 Task: Add an event with the title Monthly Progress Review, date '2024/04/28', time 9:40 AM to 11:40 AMand add a description: The AGM will also serve as a forum for electing or re-electing board members, if applicable. The election process will be conducted in accordance with the organization's bylaws and regulations, allowing for a fair and democratic representation of shareholders' interests., put the event into Orange category . Add location for the event as: 789 Colosseum, Rome, Italy, logged in from the account softage.1@softage.netand send the event invitation to softage.7@softage.net and softage.8@softage.net. Set a reminder for the event 5 minutes before
Action: Mouse moved to (124, 108)
Screenshot: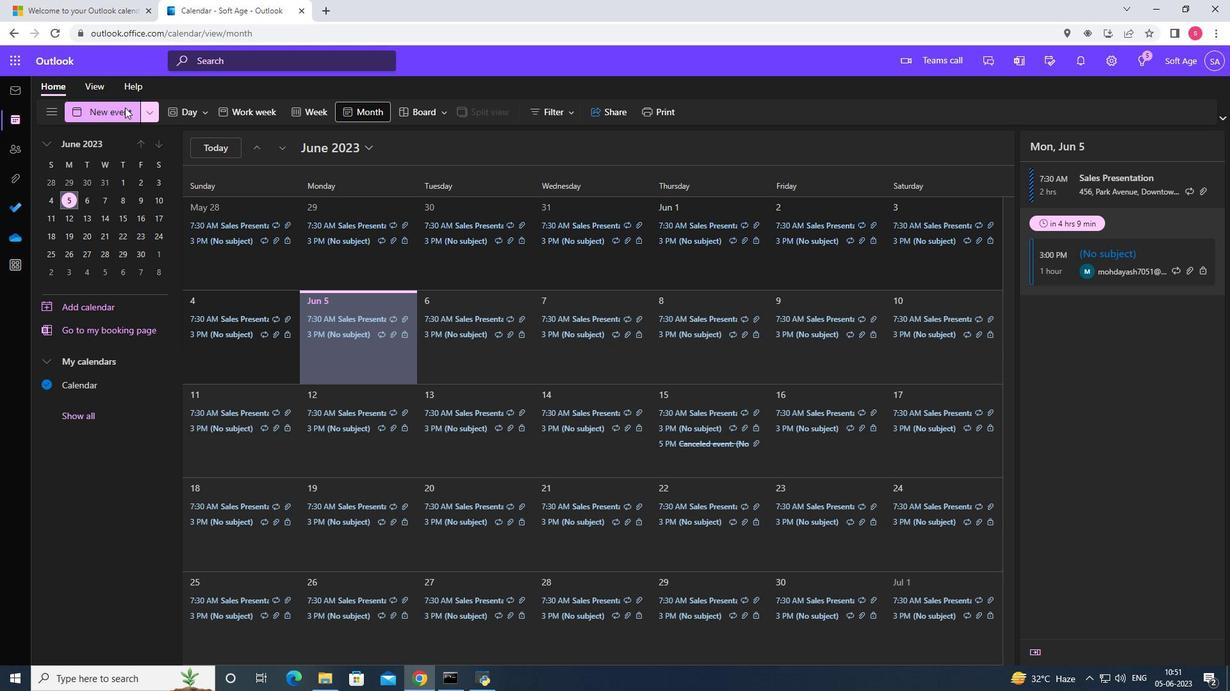 
Action: Mouse pressed left at (124, 108)
Screenshot: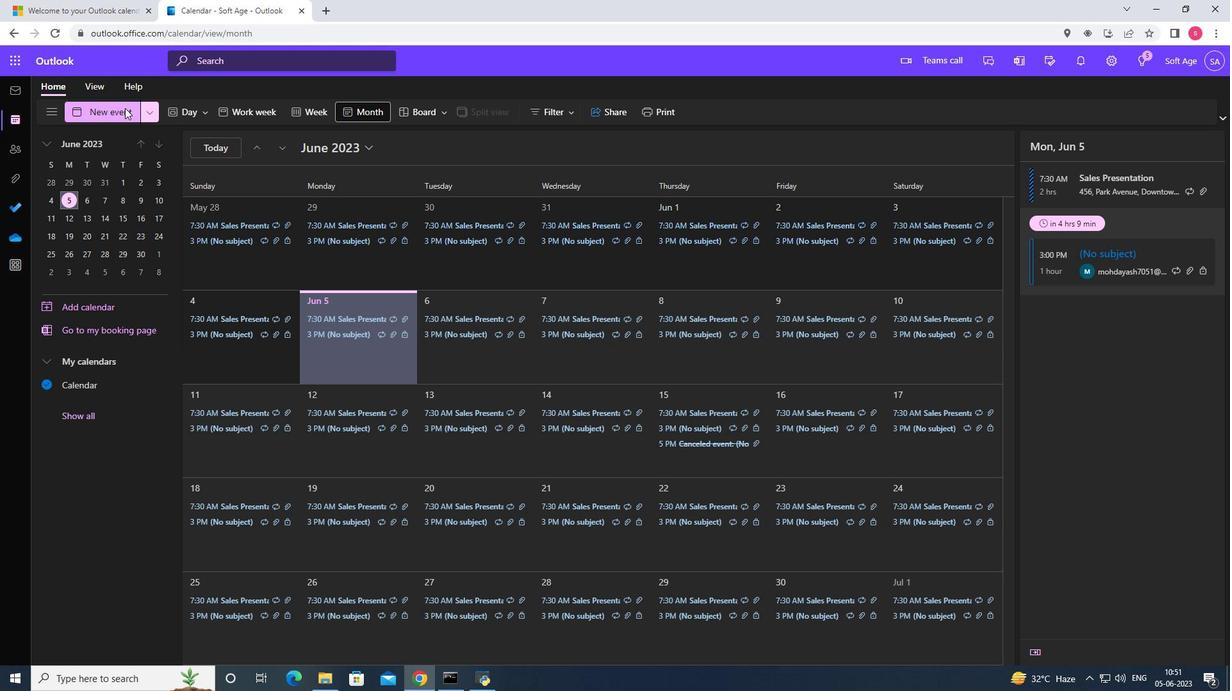 
Action: Mouse moved to (304, 185)
Screenshot: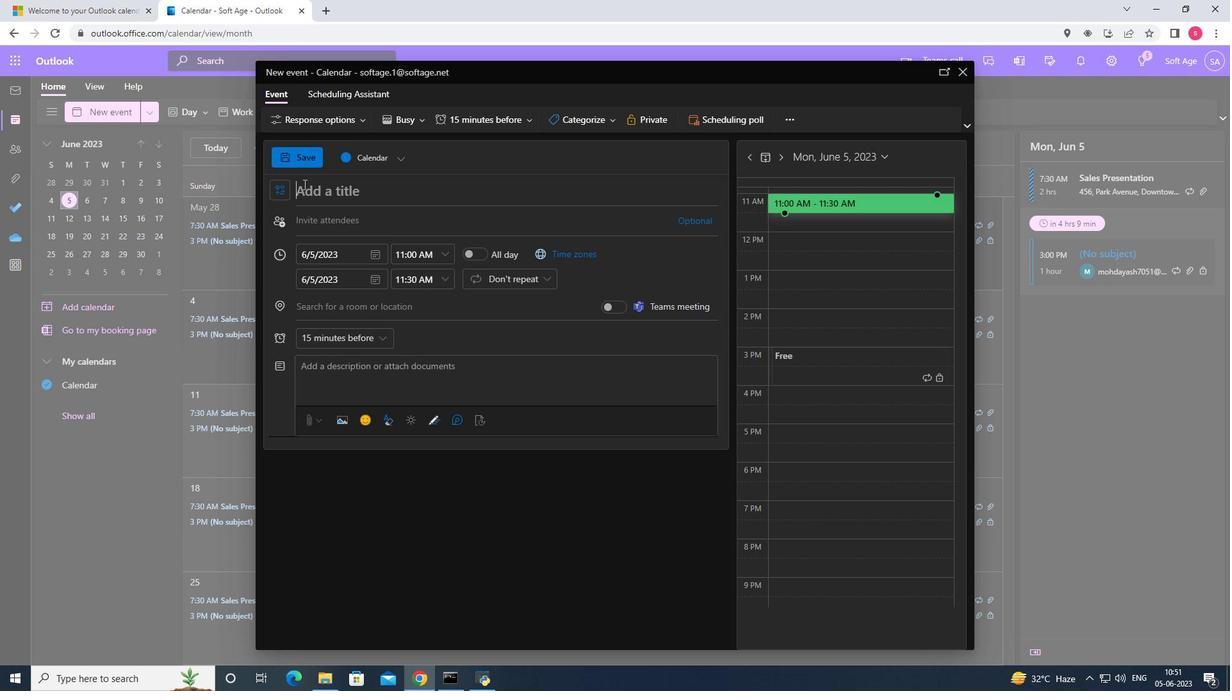 
Action: Mouse pressed left at (304, 185)
Screenshot: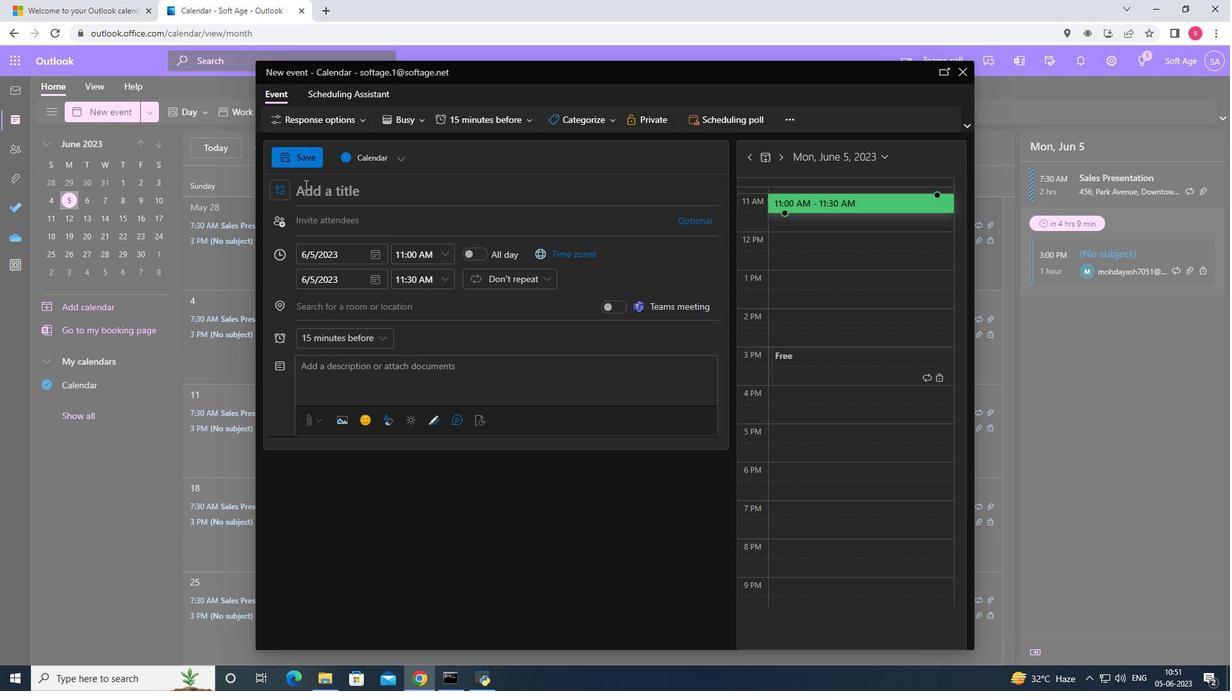 
Action: Key pressed <Key.shift>Monthly<Key.space><Key.shift>Progress<Key.space><Key.shift>re<Key.backspace><Key.backspace><Key.shift><Key.shift><Key.shift><Key.shift><Key.shift><Key.shift><Key.shift><Key.shift><Key.shift><Key.shift><Key.shift><Key.shift><Key.shift><Key.shift><Key.shift><Key.shift><Key.shift><Key.shift><Key.shift><Key.shift><Key.shift><Key.shift><Key.shift><Key.shift><Key.shift><Key.shift><Key.shift><Key.shift><Key.shift>Review
Screenshot: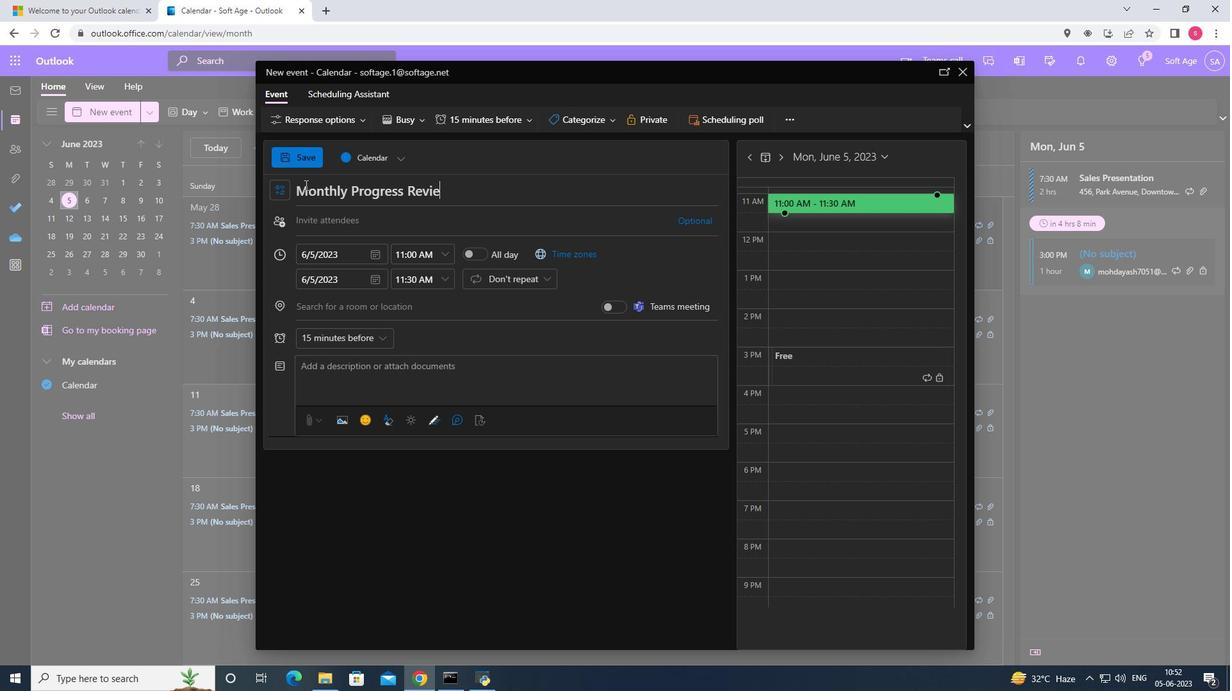 
Action: Mouse moved to (370, 256)
Screenshot: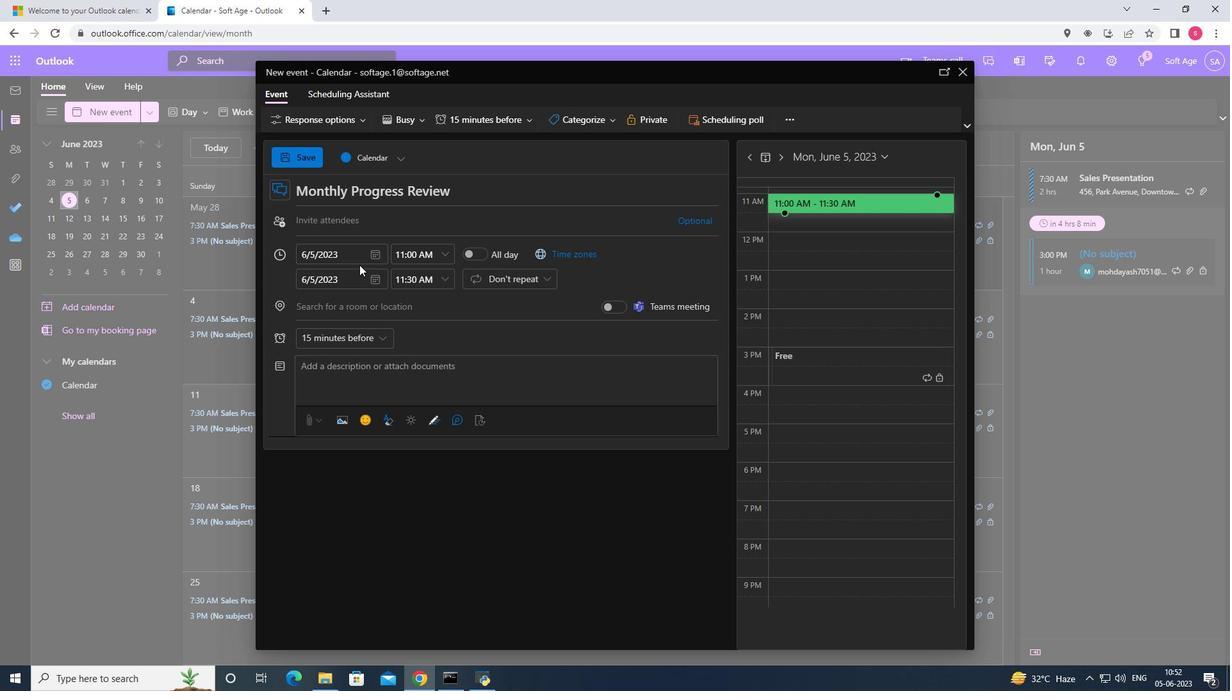 
Action: Mouse pressed left at (370, 256)
Screenshot: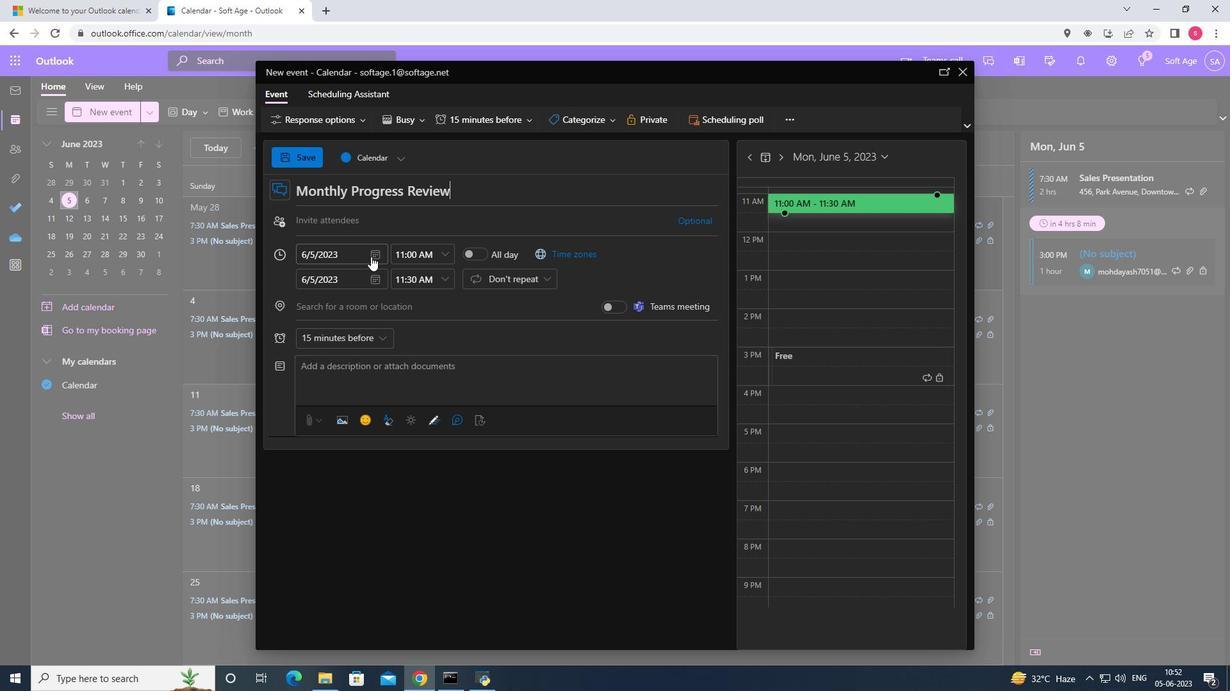 
Action: Mouse moved to (421, 276)
Screenshot: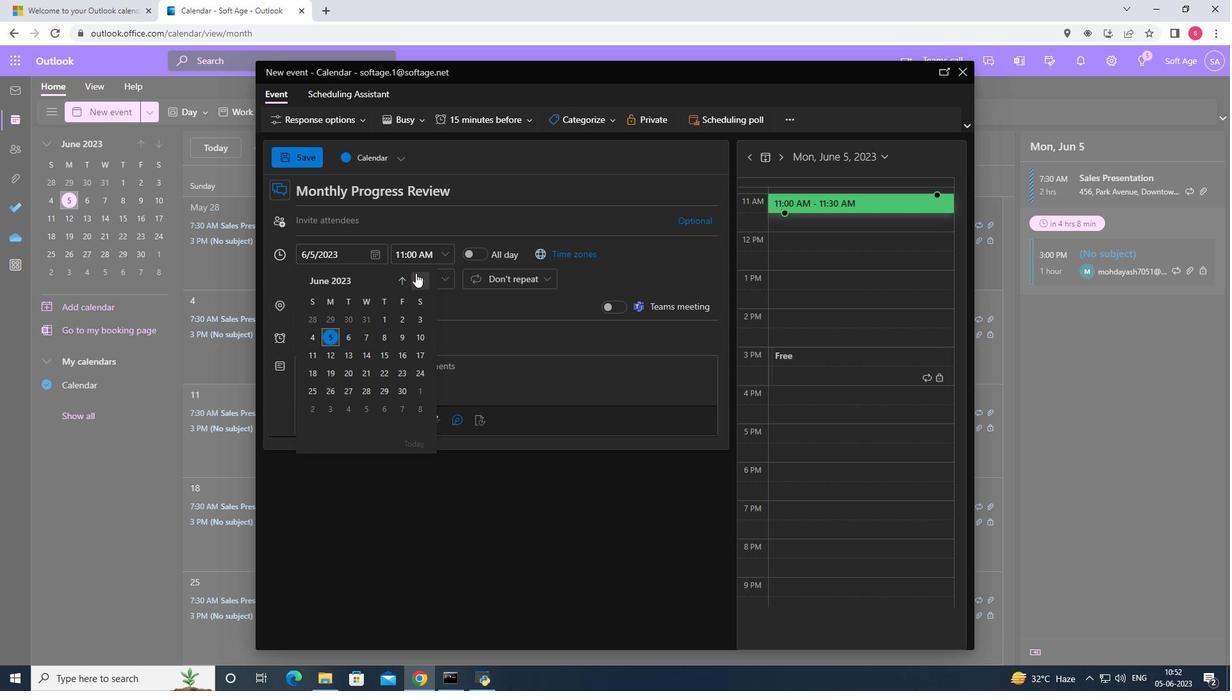 
Action: Mouse pressed left at (421, 276)
Screenshot: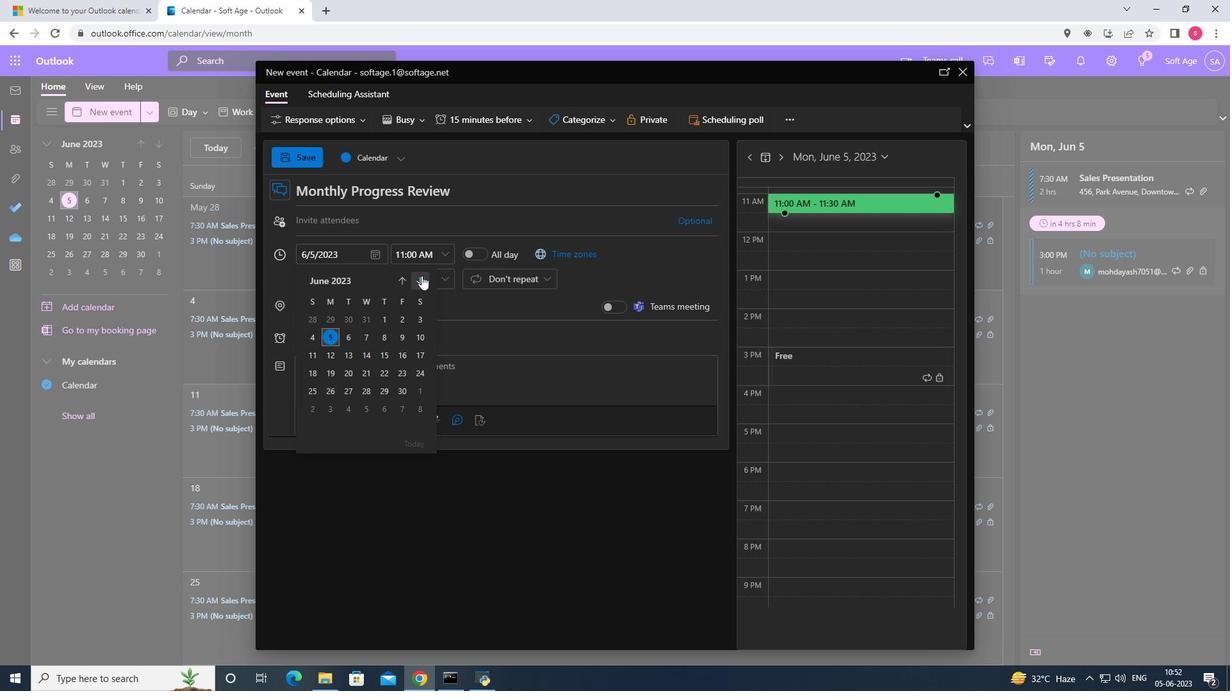 
Action: Mouse pressed left at (421, 276)
Screenshot: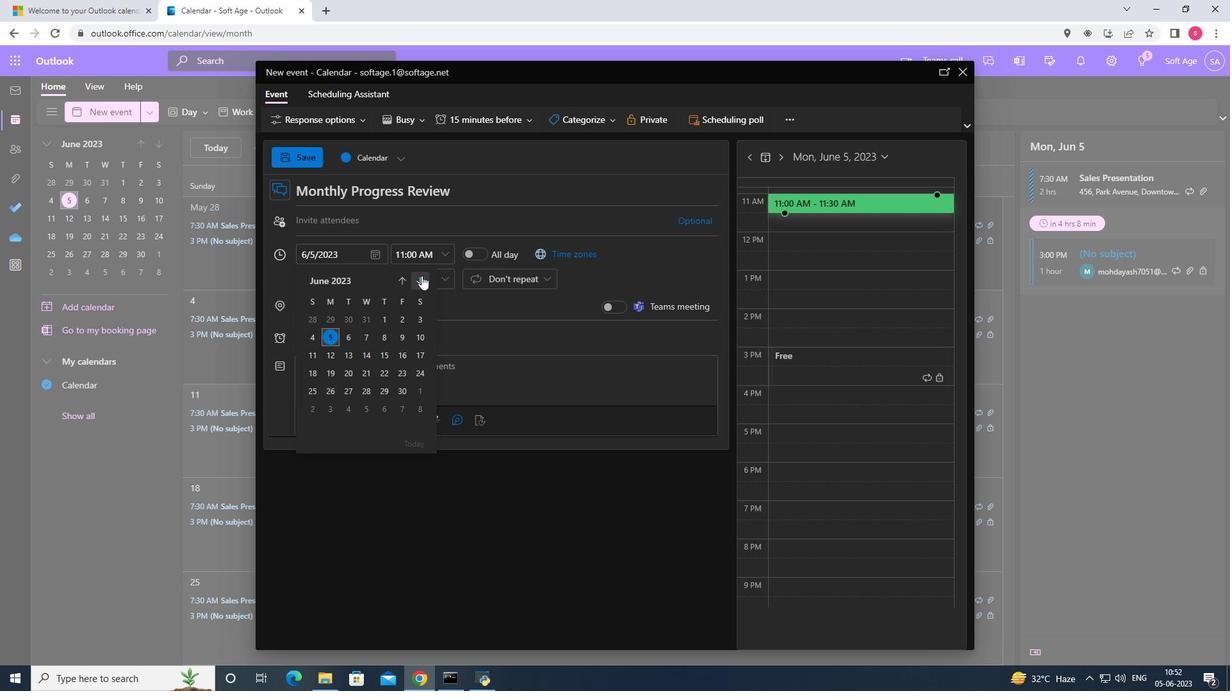
Action: Mouse pressed left at (421, 276)
Screenshot: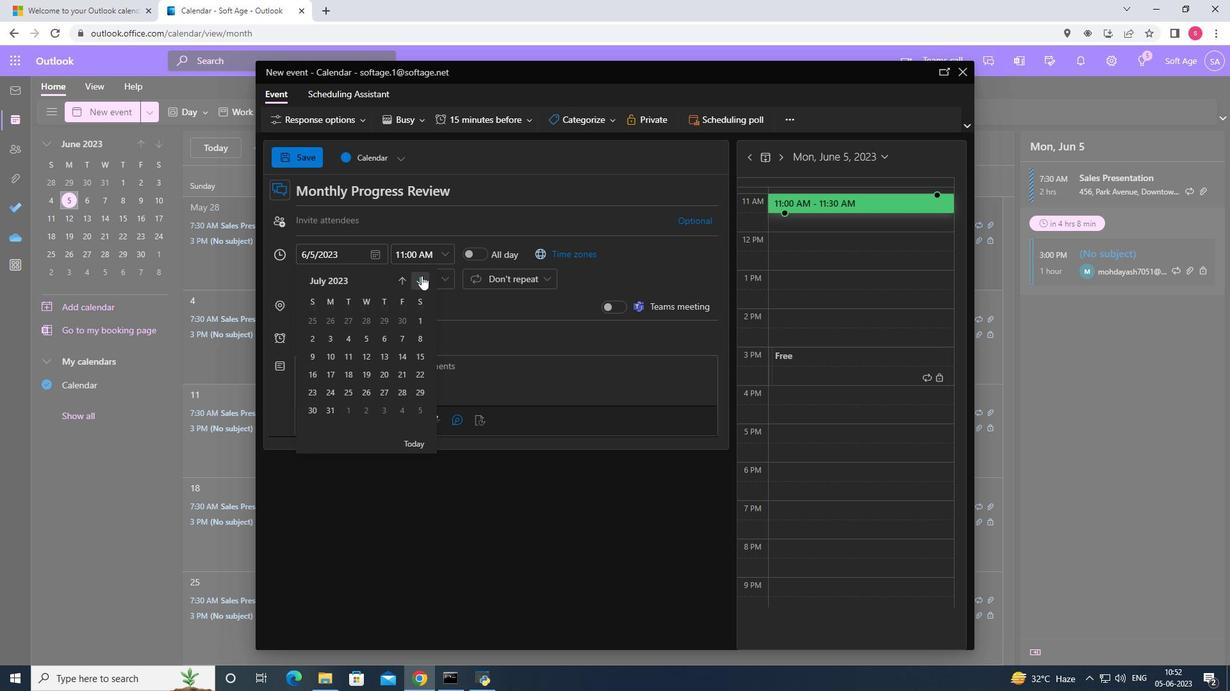 
Action: Mouse pressed left at (421, 276)
Screenshot: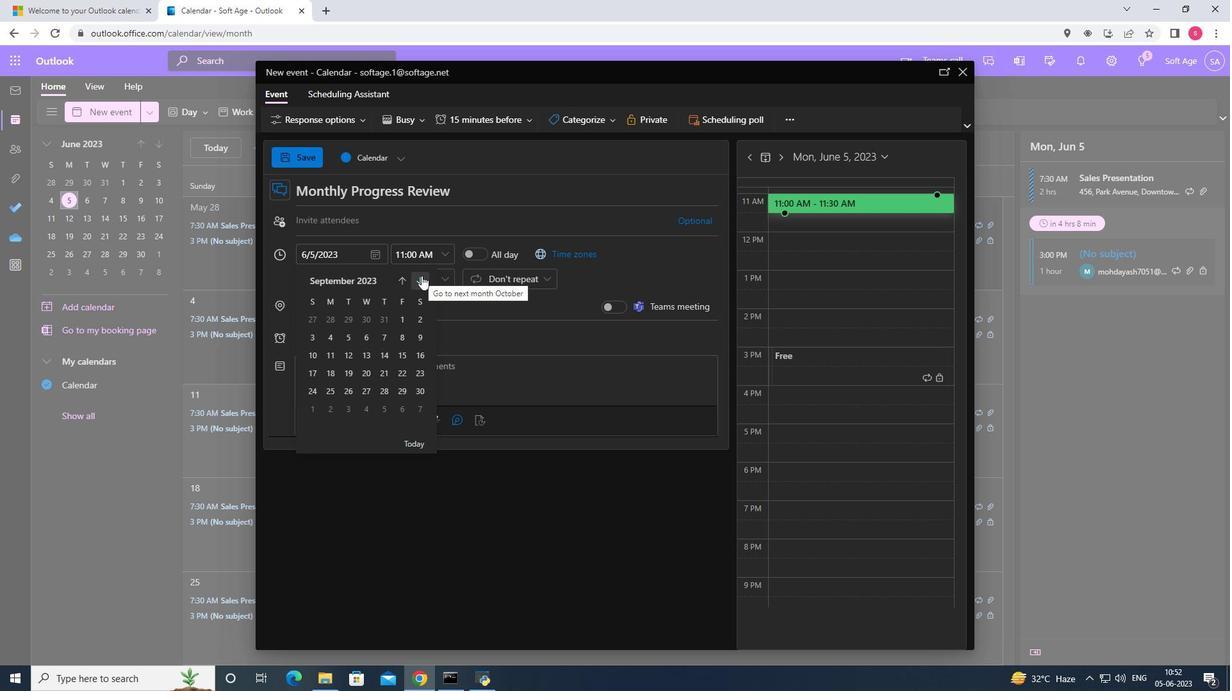 
Action: Mouse pressed left at (421, 276)
Screenshot: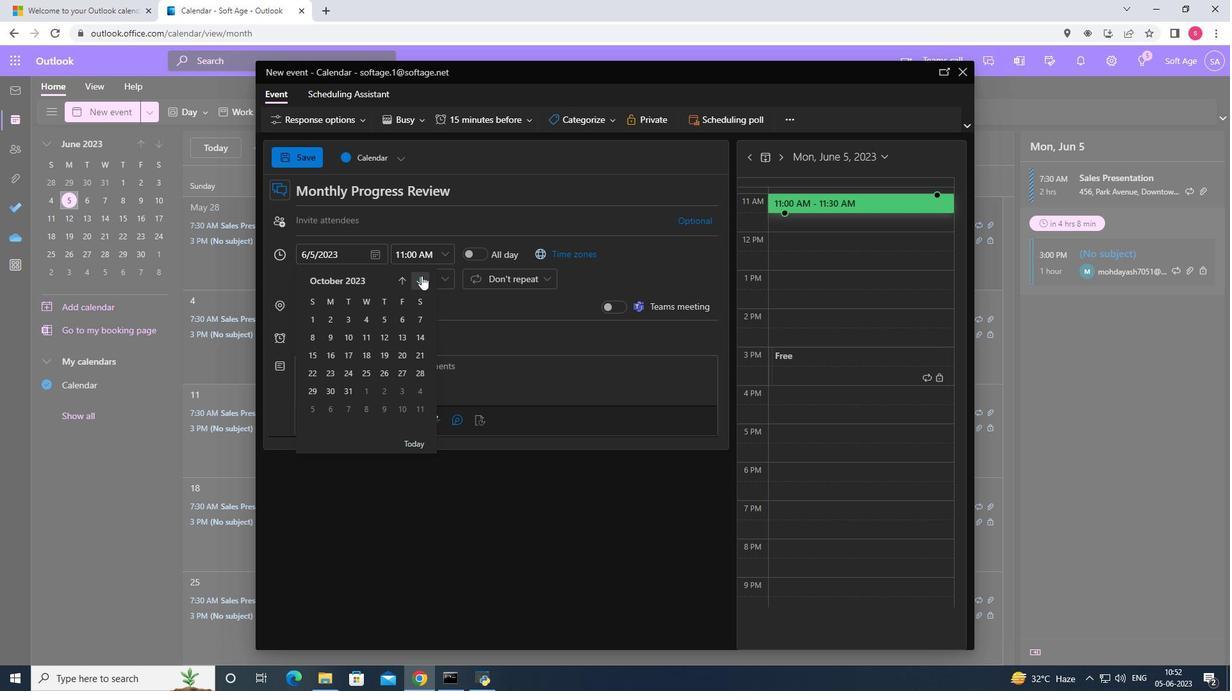 
Action: Mouse pressed left at (421, 276)
Screenshot: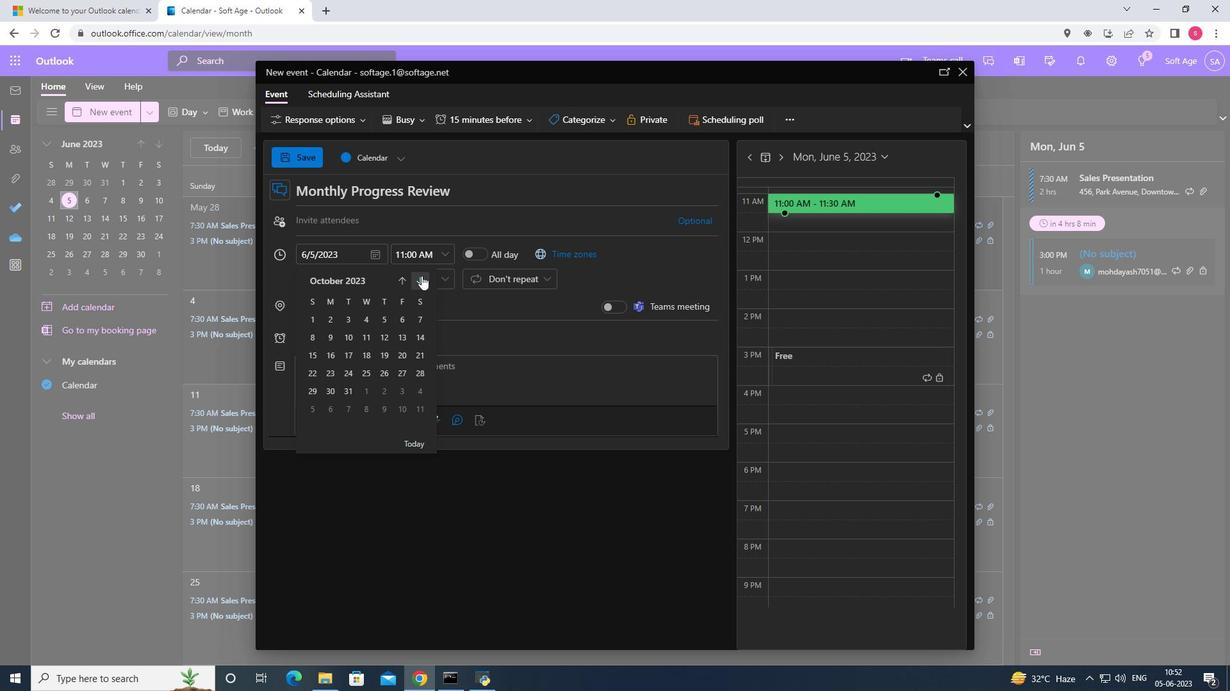 
Action: Mouse pressed left at (421, 276)
Screenshot: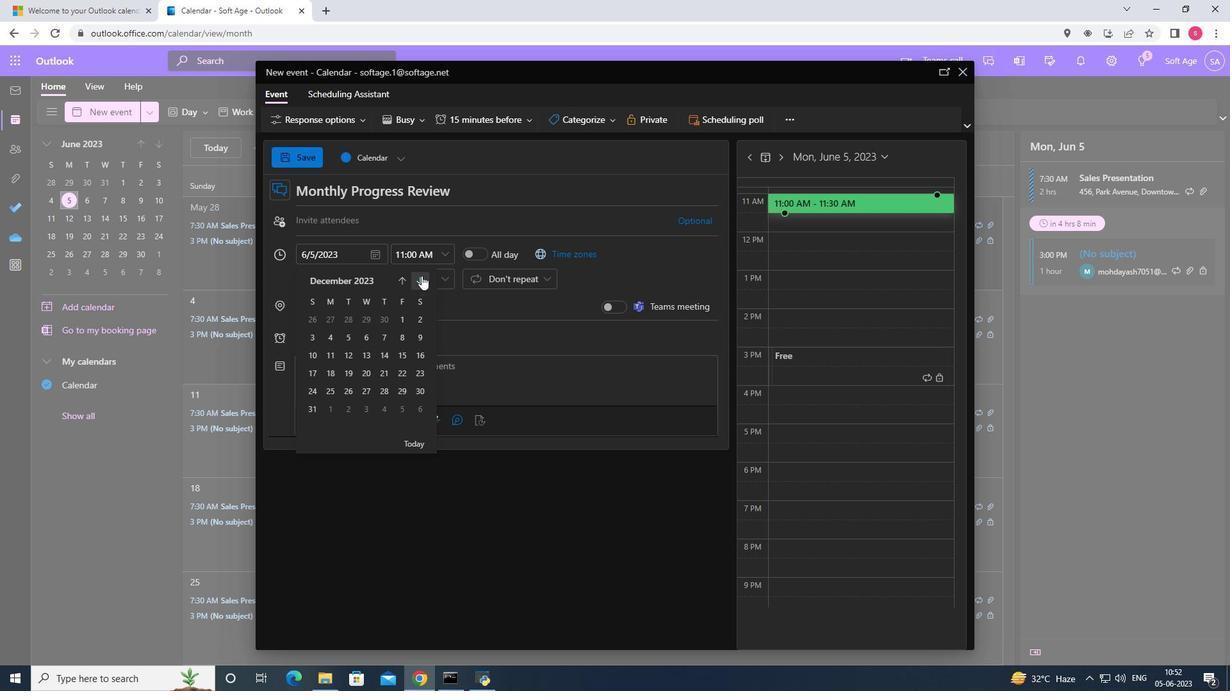 
Action: Mouse pressed left at (421, 276)
Screenshot: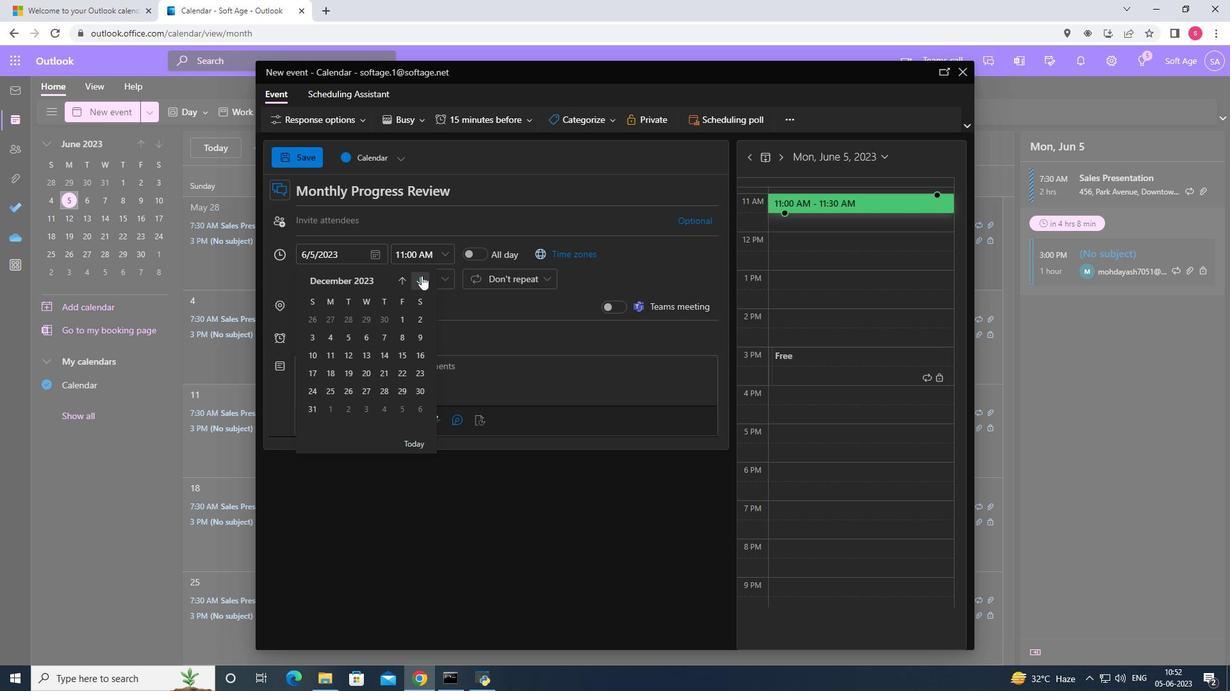 
Action: Mouse pressed left at (421, 276)
Screenshot: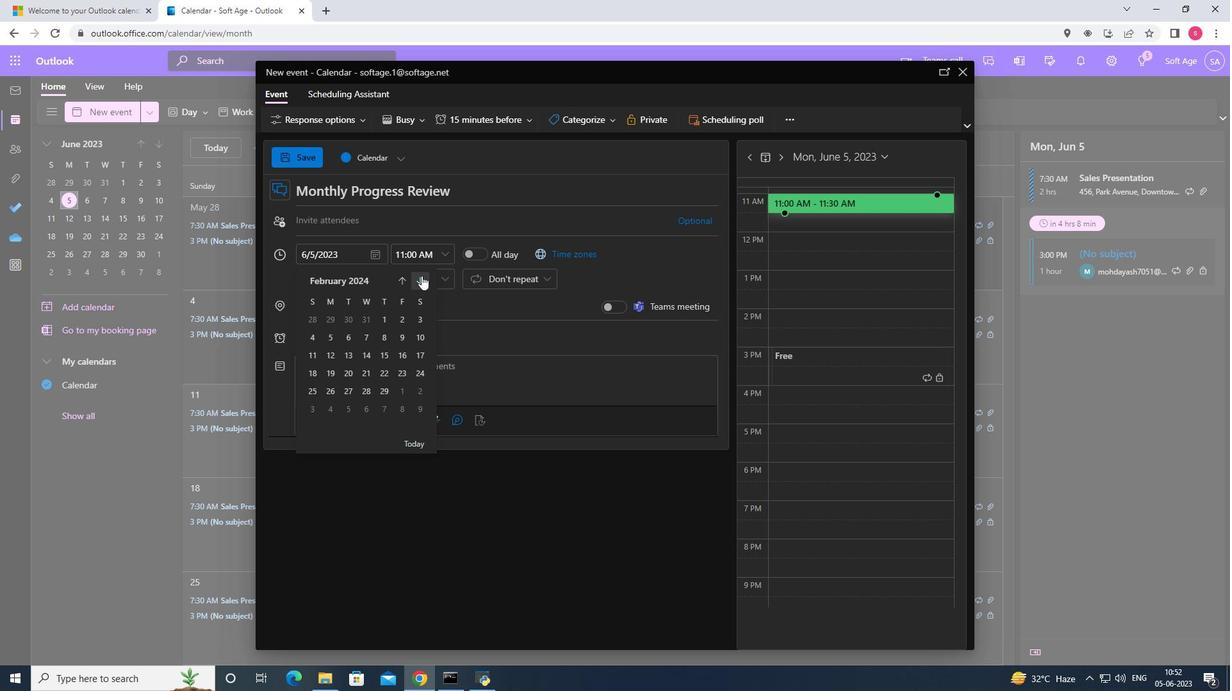 
Action: Mouse pressed left at (421, 276)
Screenshot: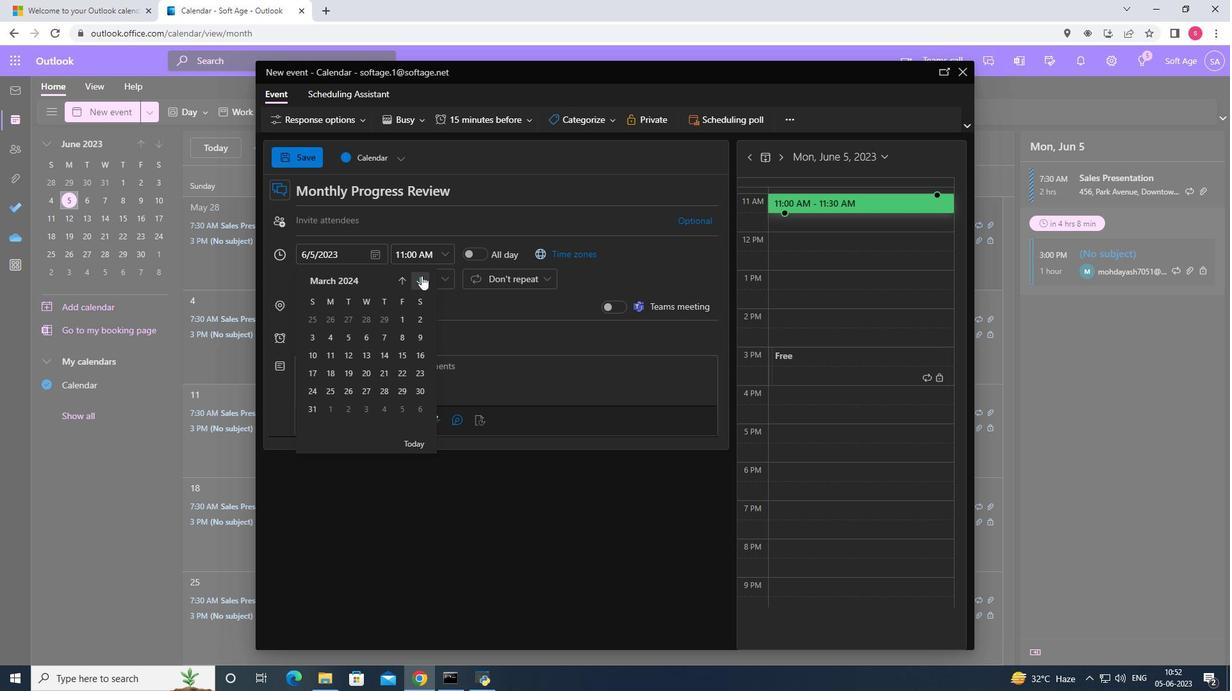 
Action: Mouse moved to (311, 390)
Screenshot: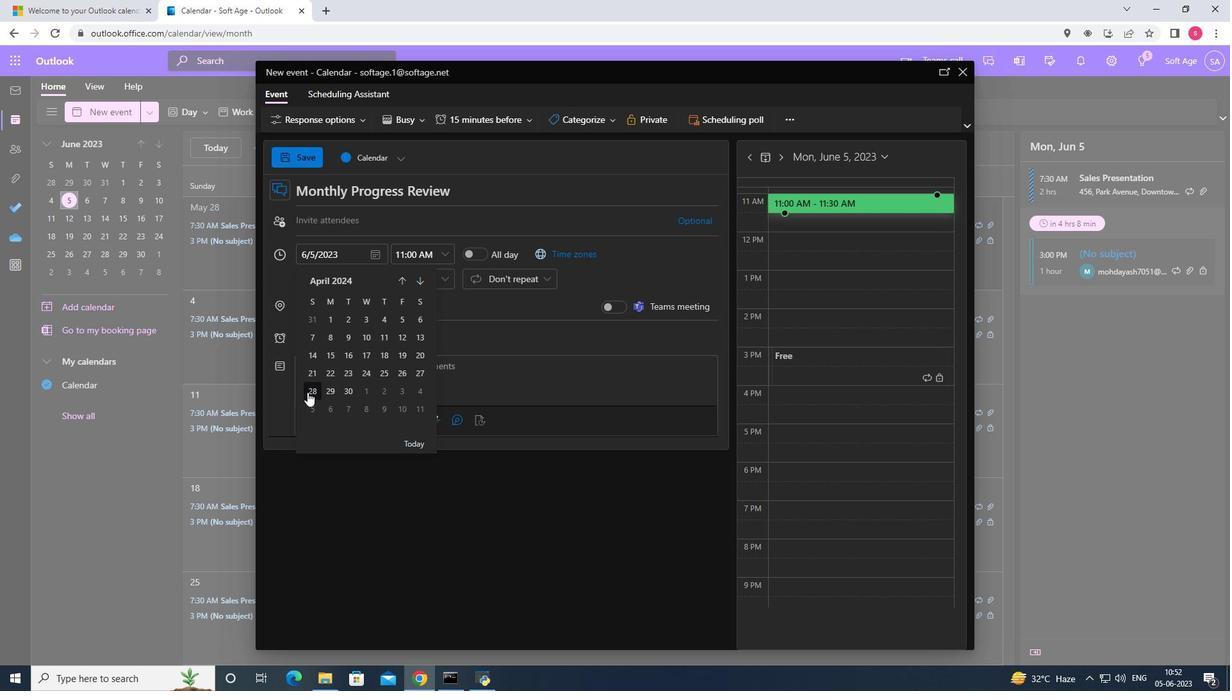 
Action: Mouse pressed left at (311, 390)
Screenshot: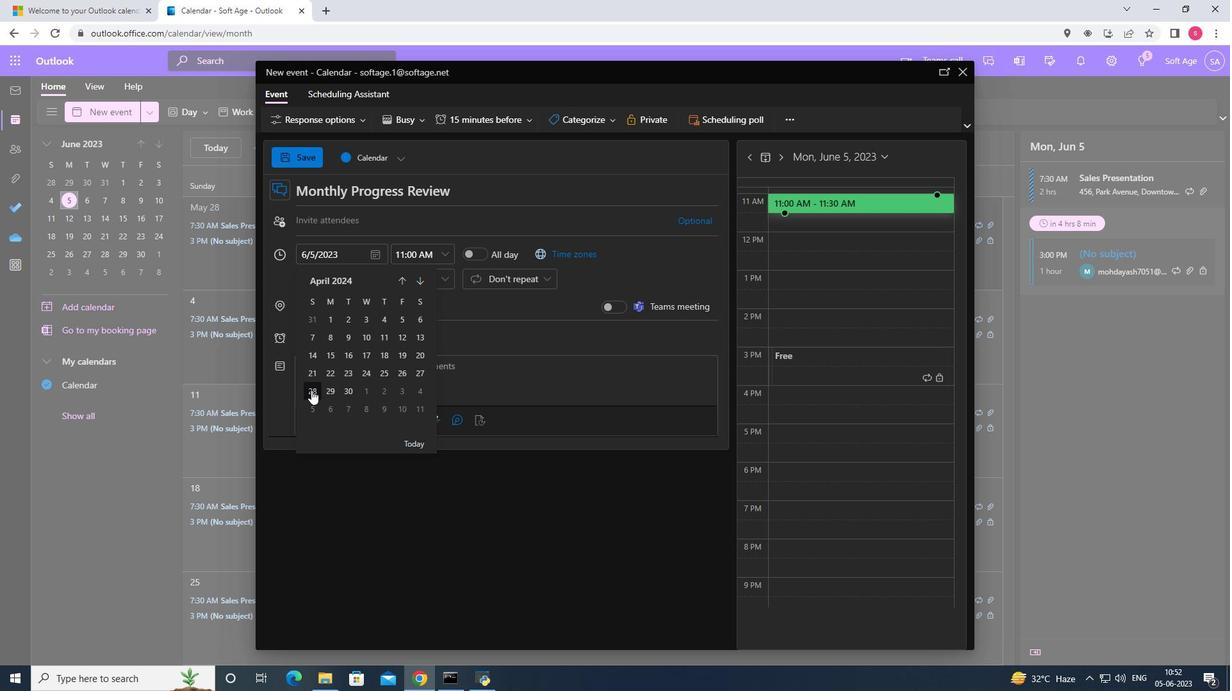 
Action: Mouse moved to (445, 255)
Screenshot: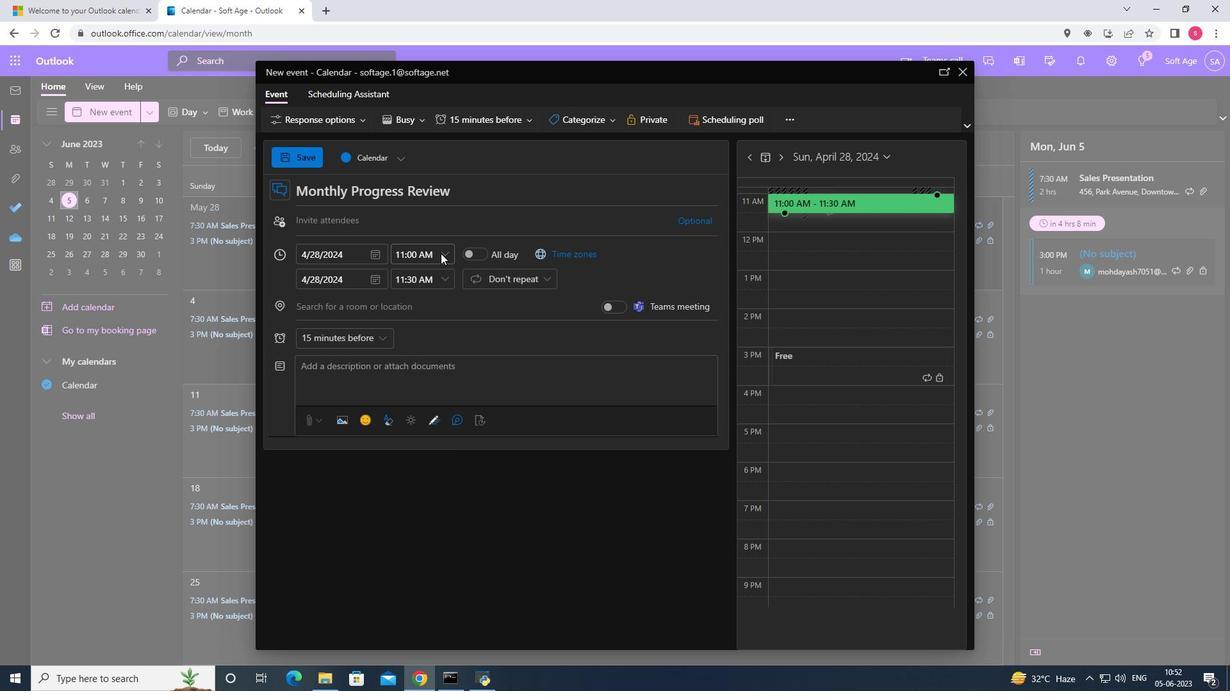 
Action: Mouse pressed left at (445, 255)
Screenshot: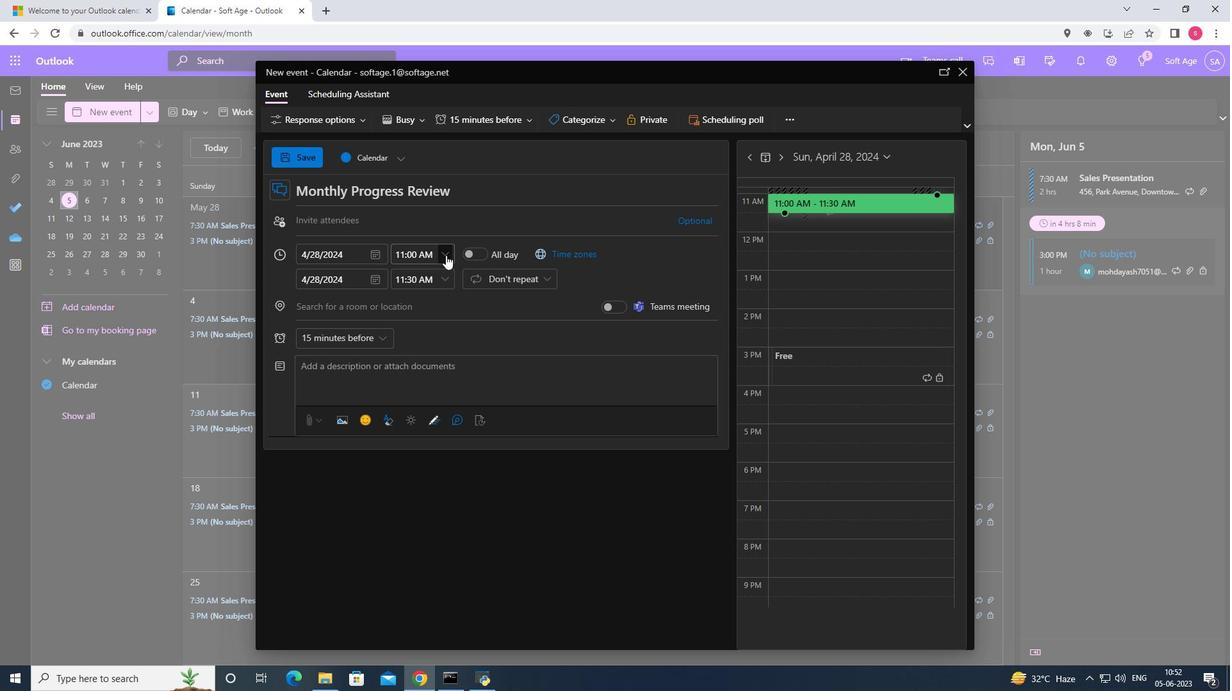 
Action: Mouse moved to (463, 269)
Screenshot: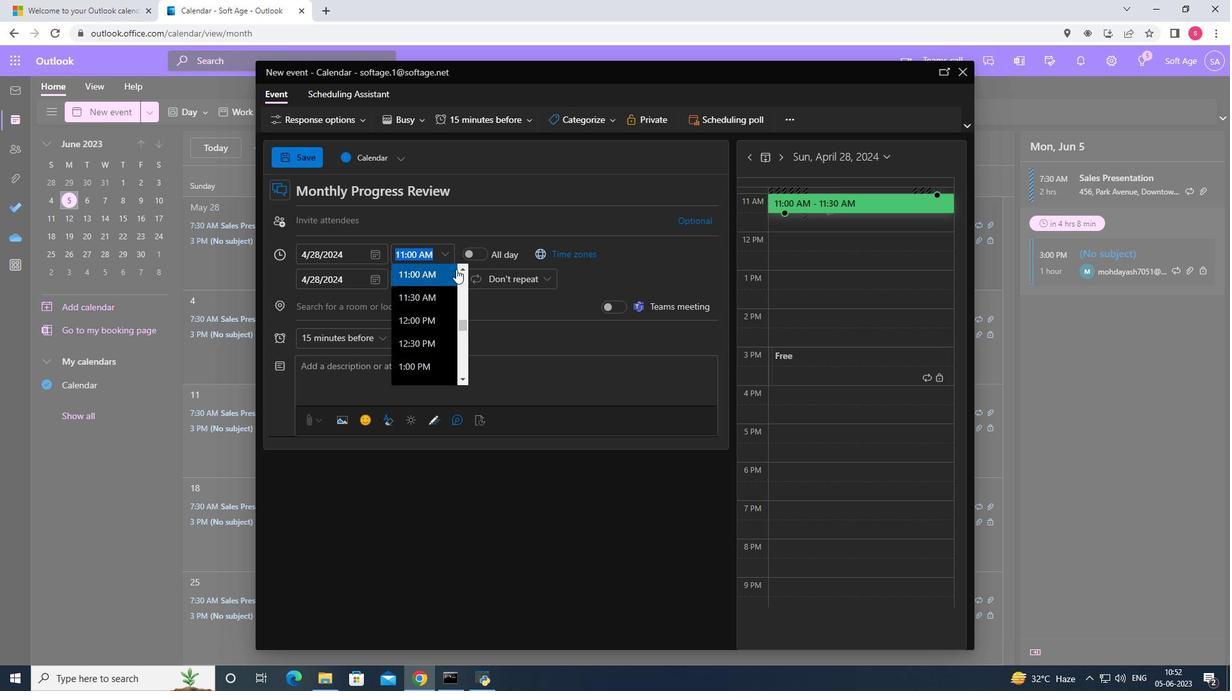 
Action: Mouse pressed left at (463, 269)
Screenshot: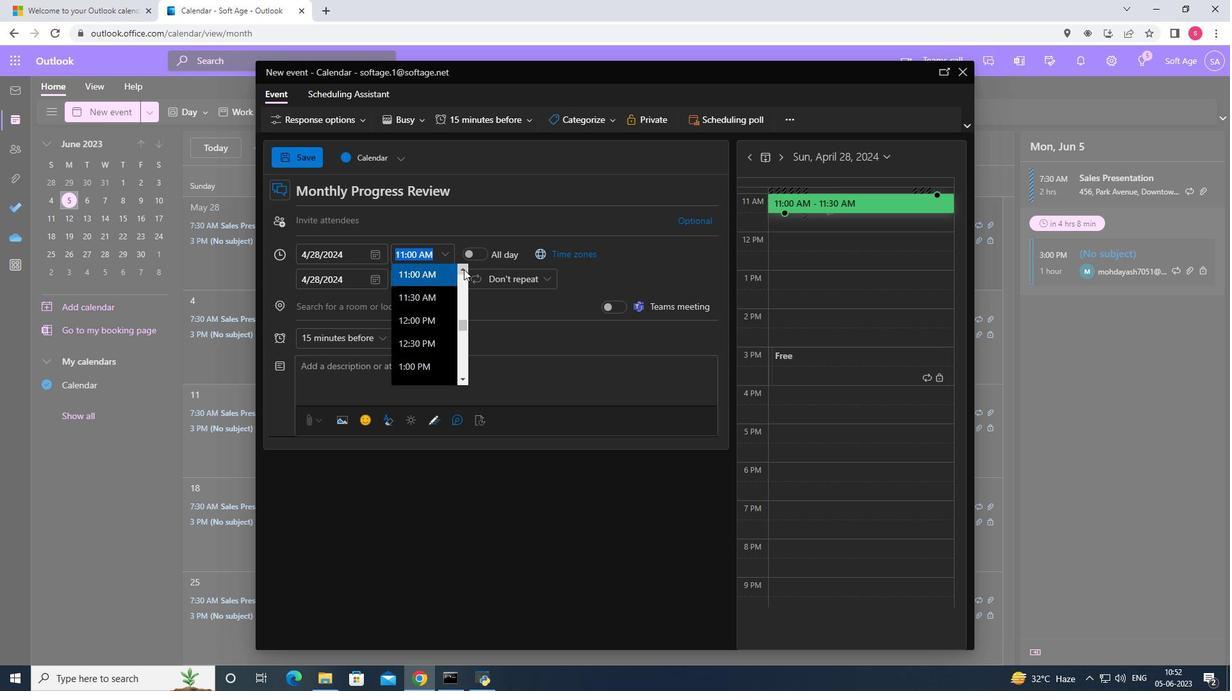 
Action: Mouse pressed left at (463, 269)
Screenshot: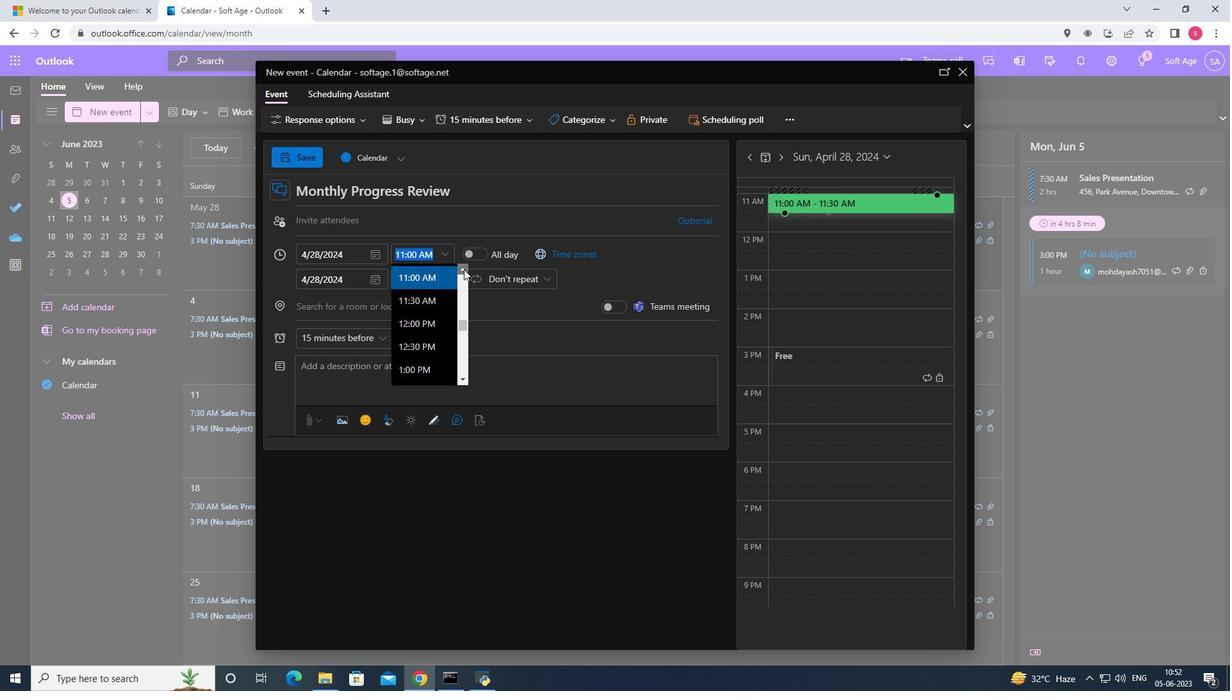 
Action: Mouse pressed left at (463, 269)
Screenshot: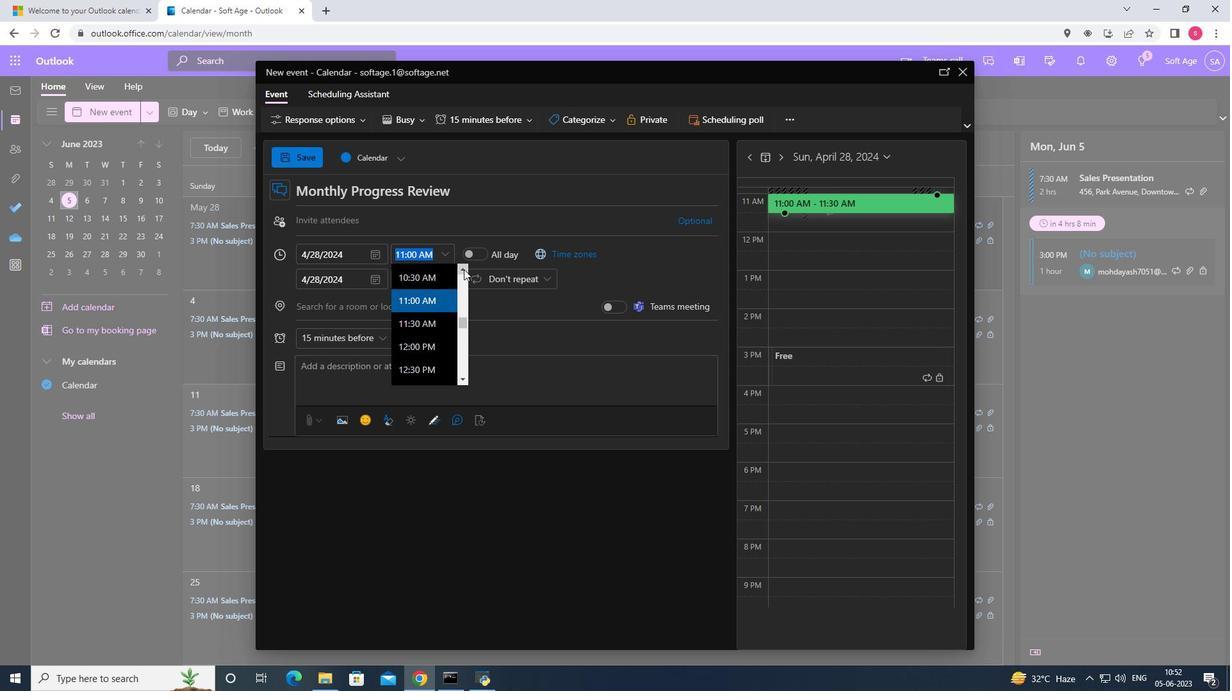 
Action: Mouse pressed left at (463, 269)
Screenshot: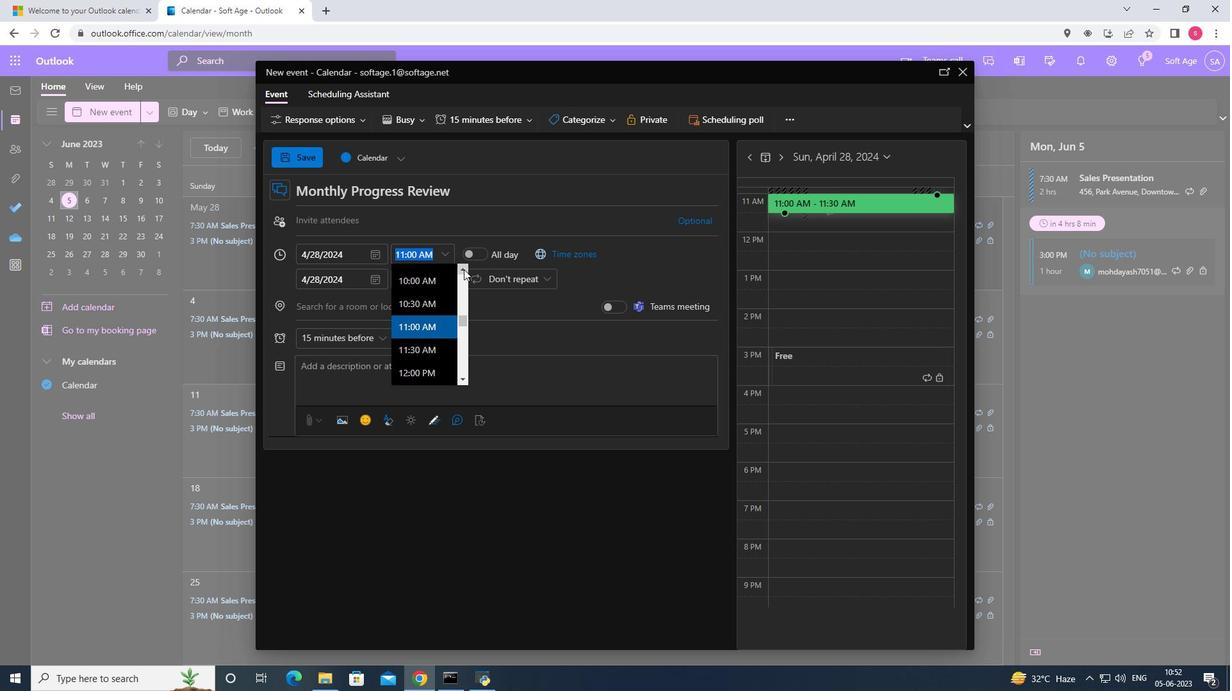 
Action: Mouse pressed left at (463, 269)
Screenshot: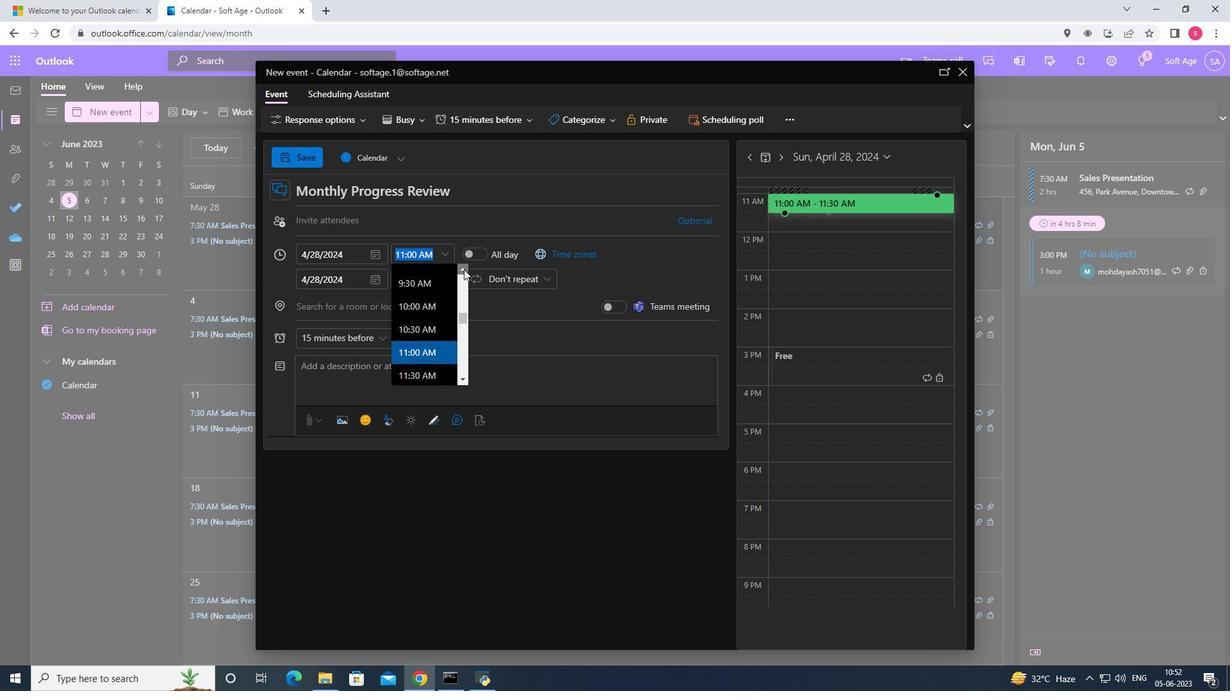 
Action: Mouse pressed left at (463, 269)
Screenshot: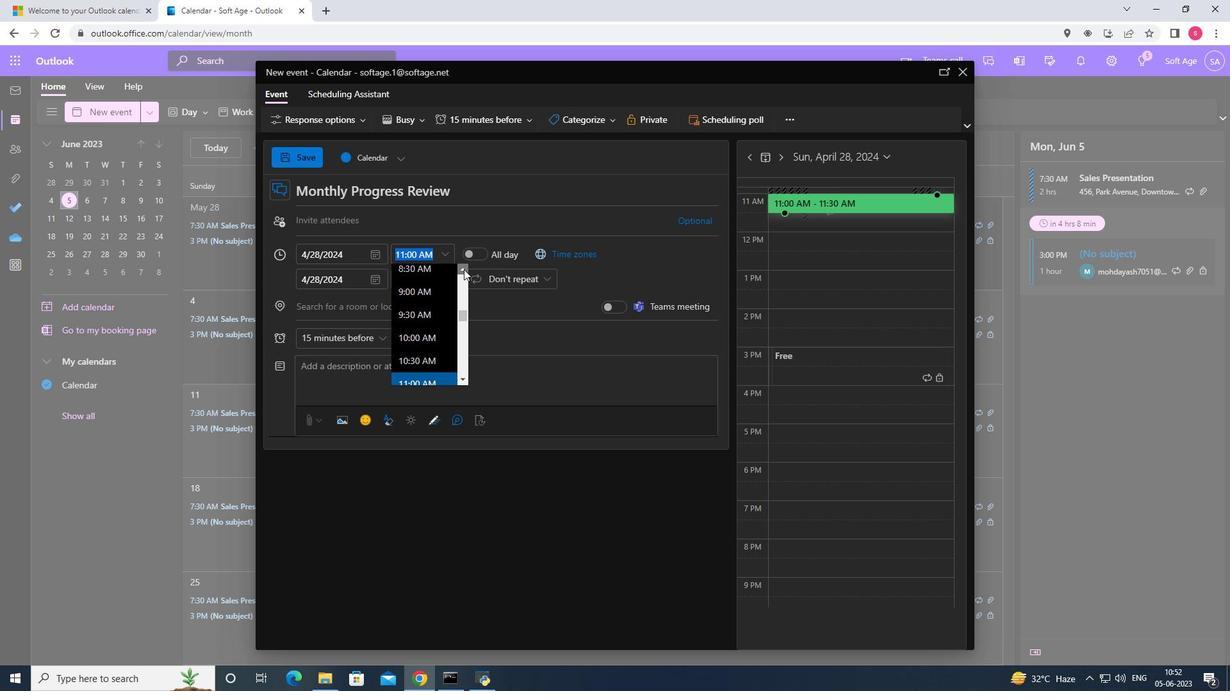 
Action: Mouse moved to (420, 354)
Screenshot: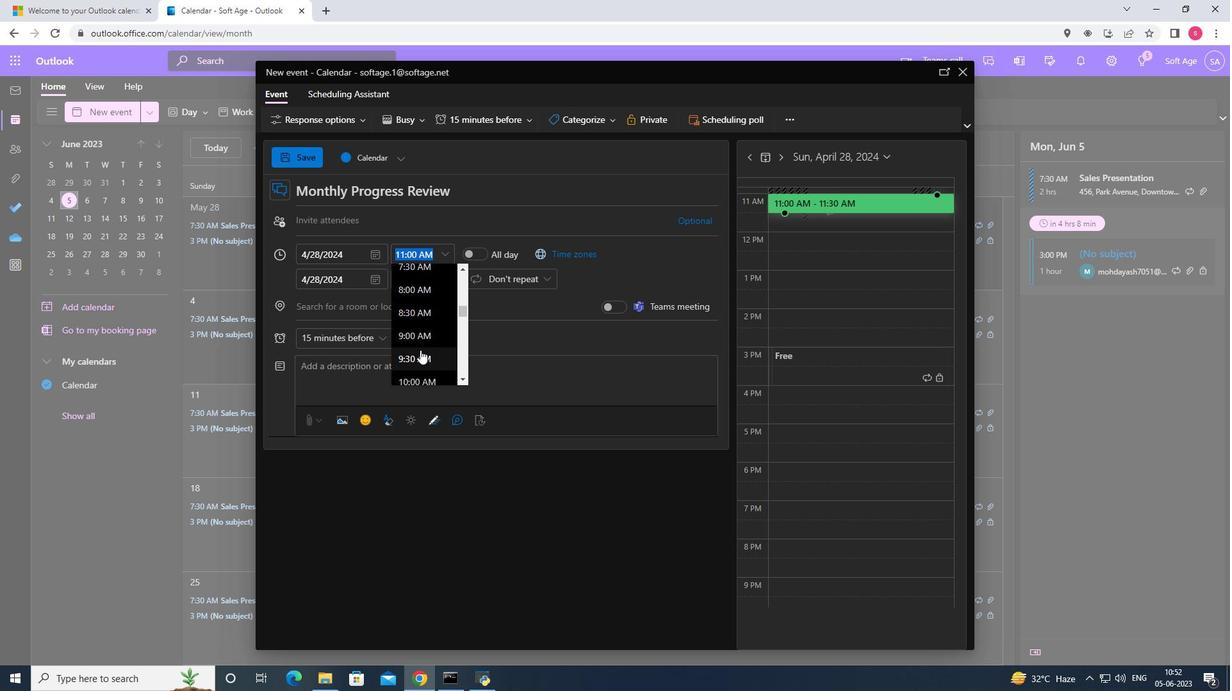 
Action: Mouse pressed left at (420, 354)
Screenshot: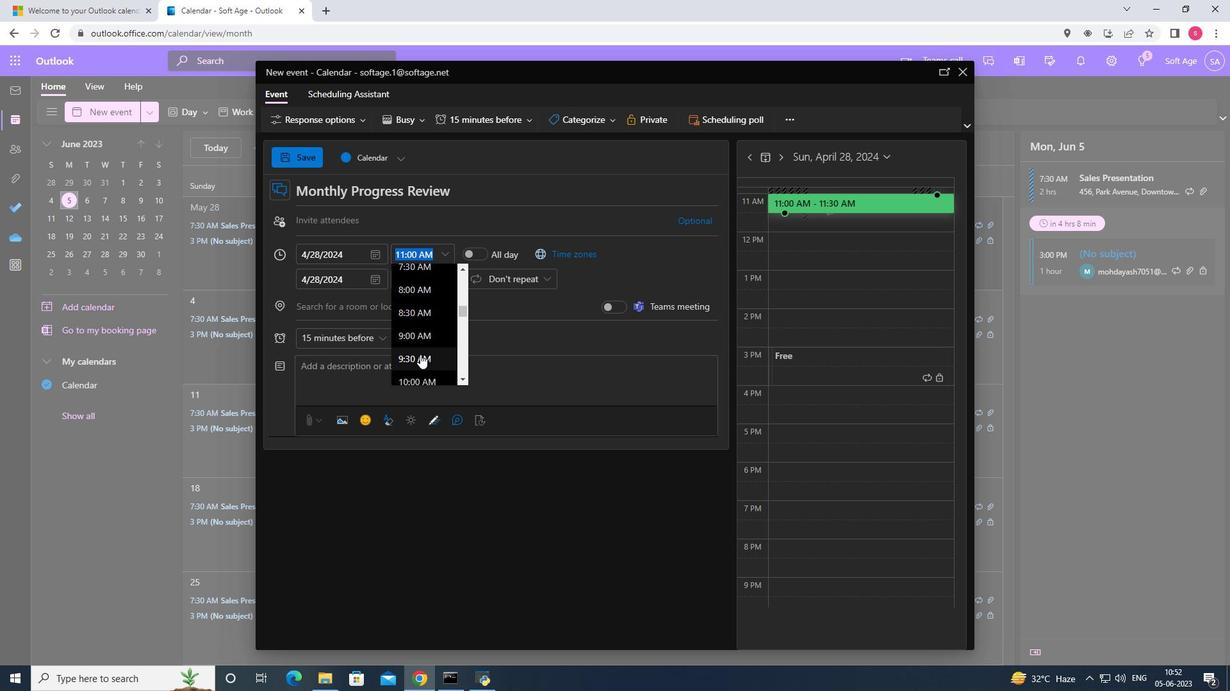 
Action: Mouse moved to (406, 253)
Screenshot: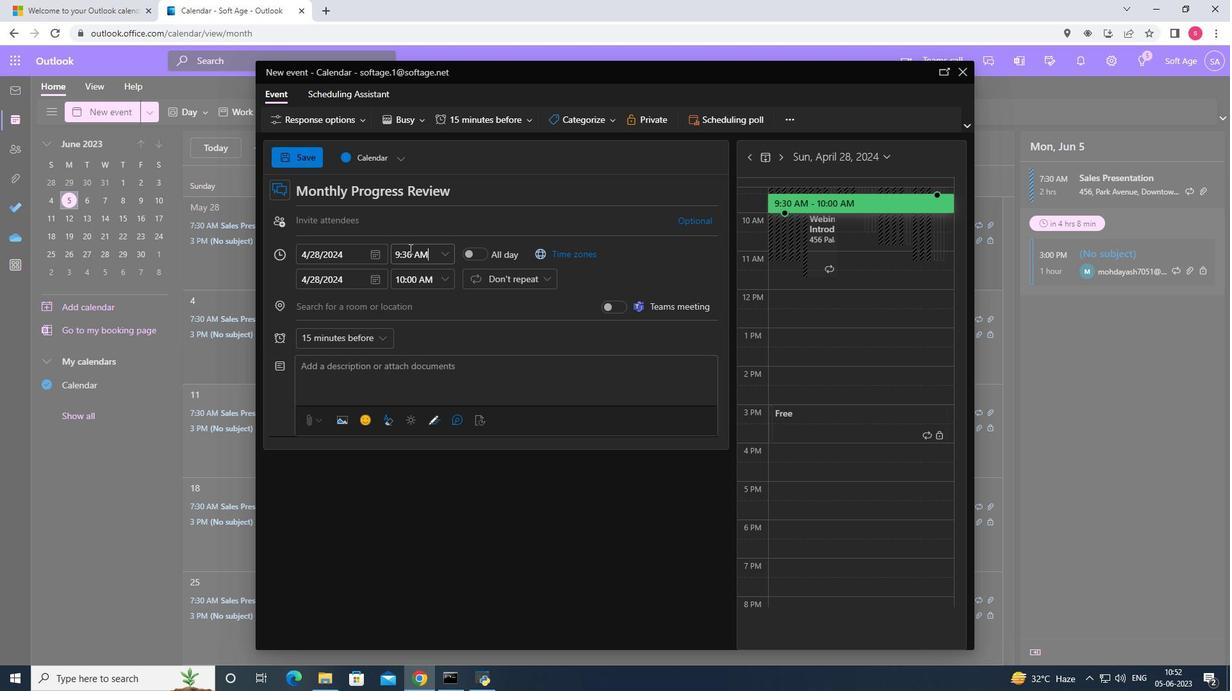 
Action: Mouse pressed left at (406, 253)
Screenshot: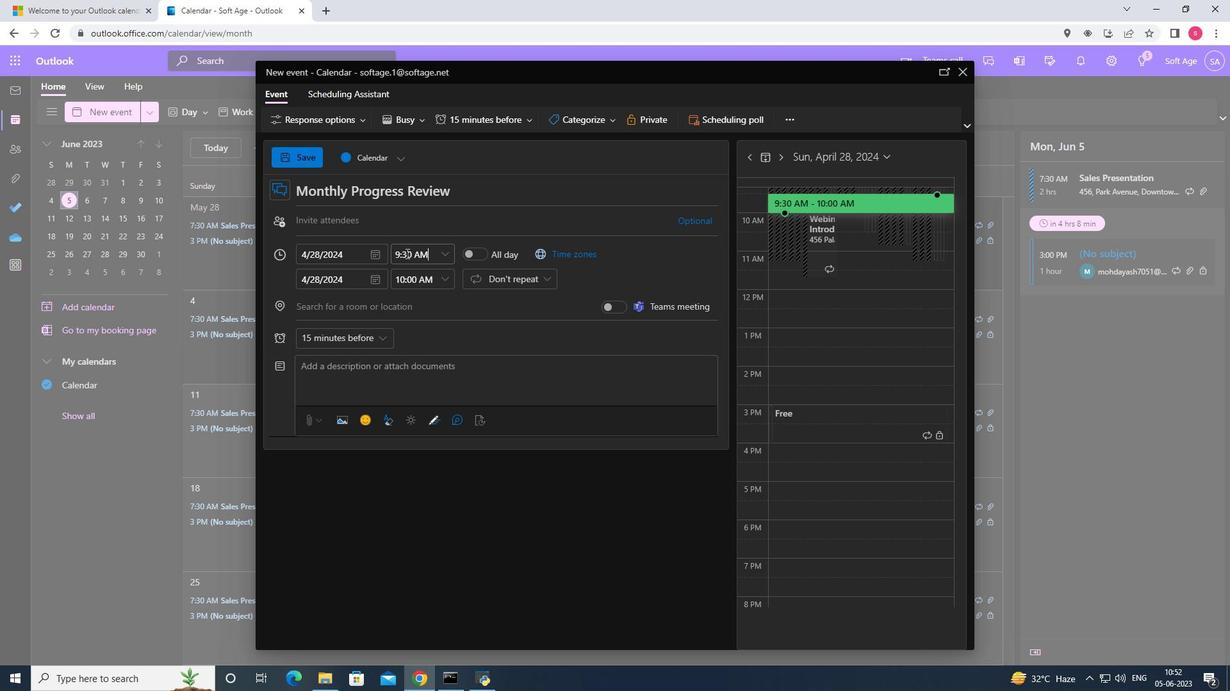 
Action: Key pressed <Key.backspace>4
Screenshot: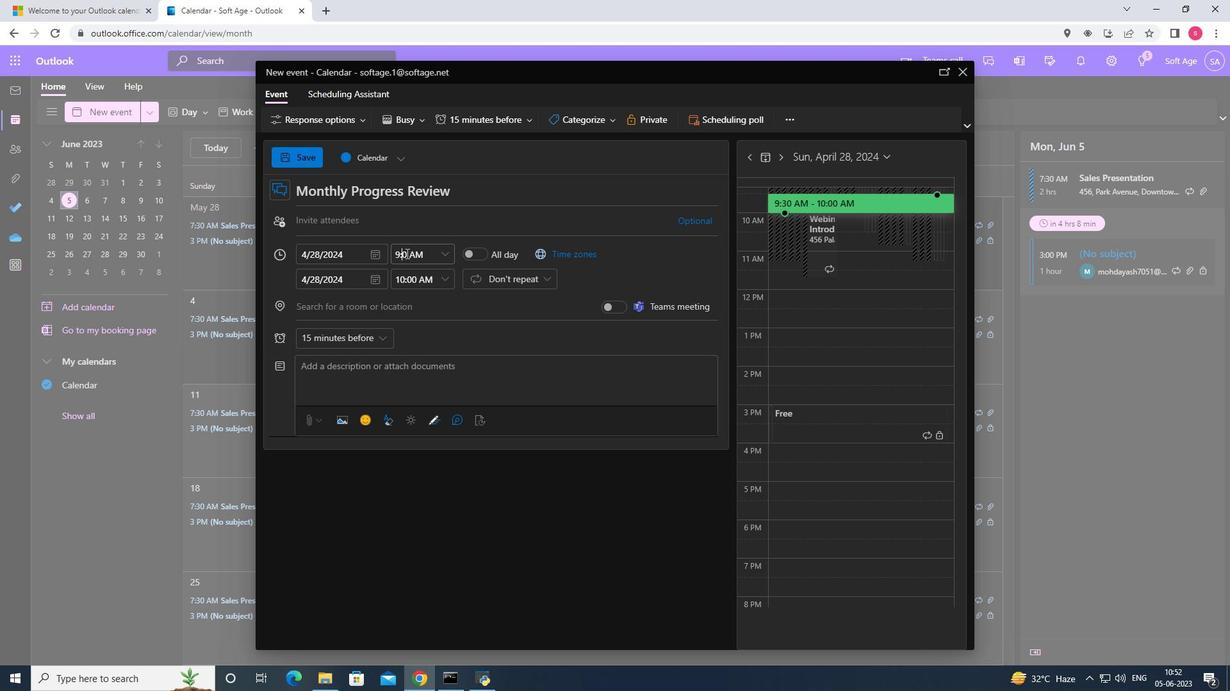 
Action: Mouse moved to (449, 281)
Screenshot: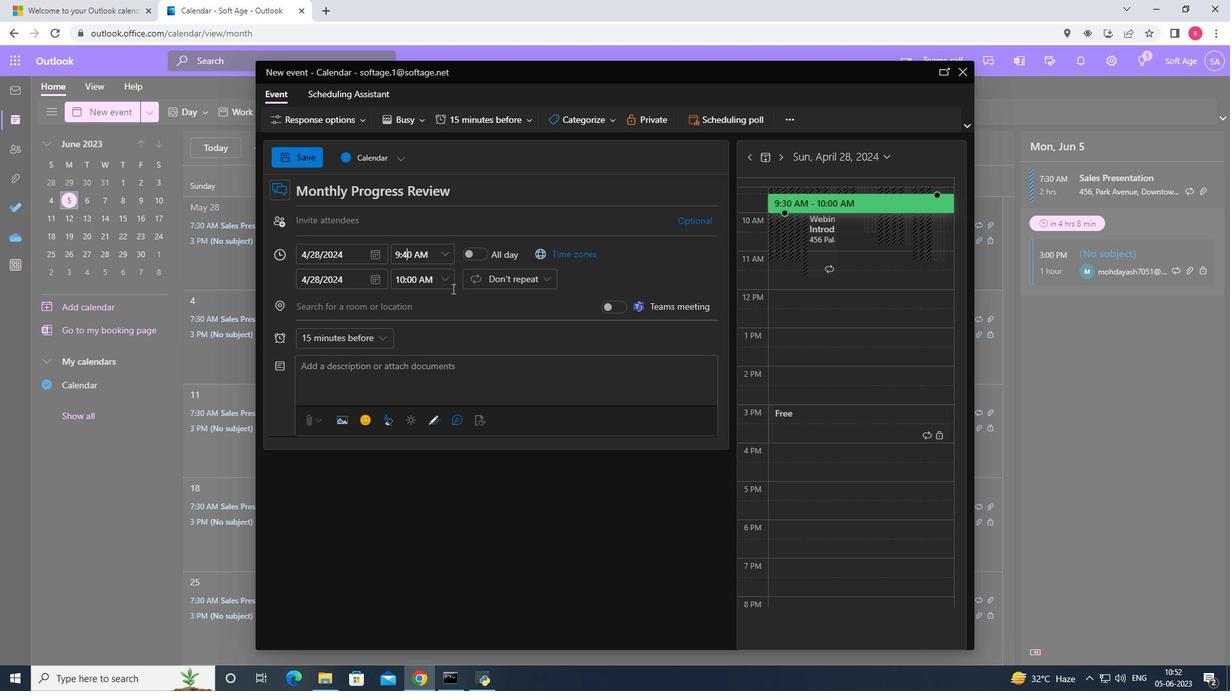 
Action: Mouse pressed left at (449, 281)
Screenshot: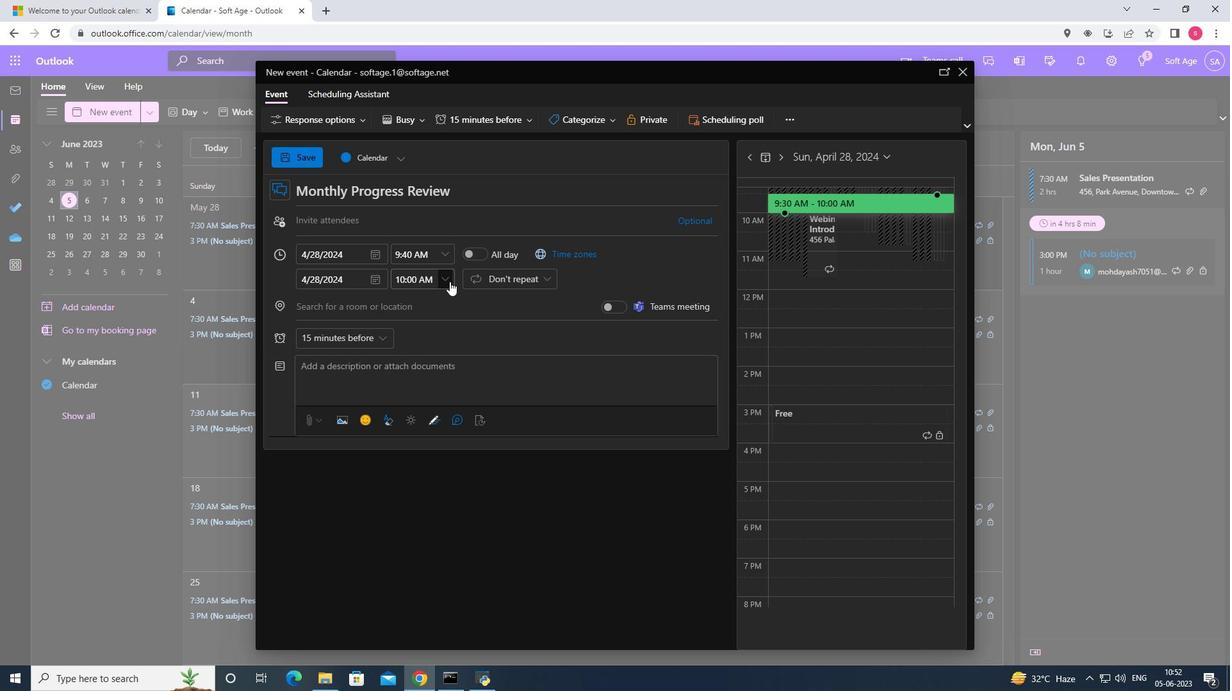 
Action: Mouse moved to (432, 370)
Screenshot: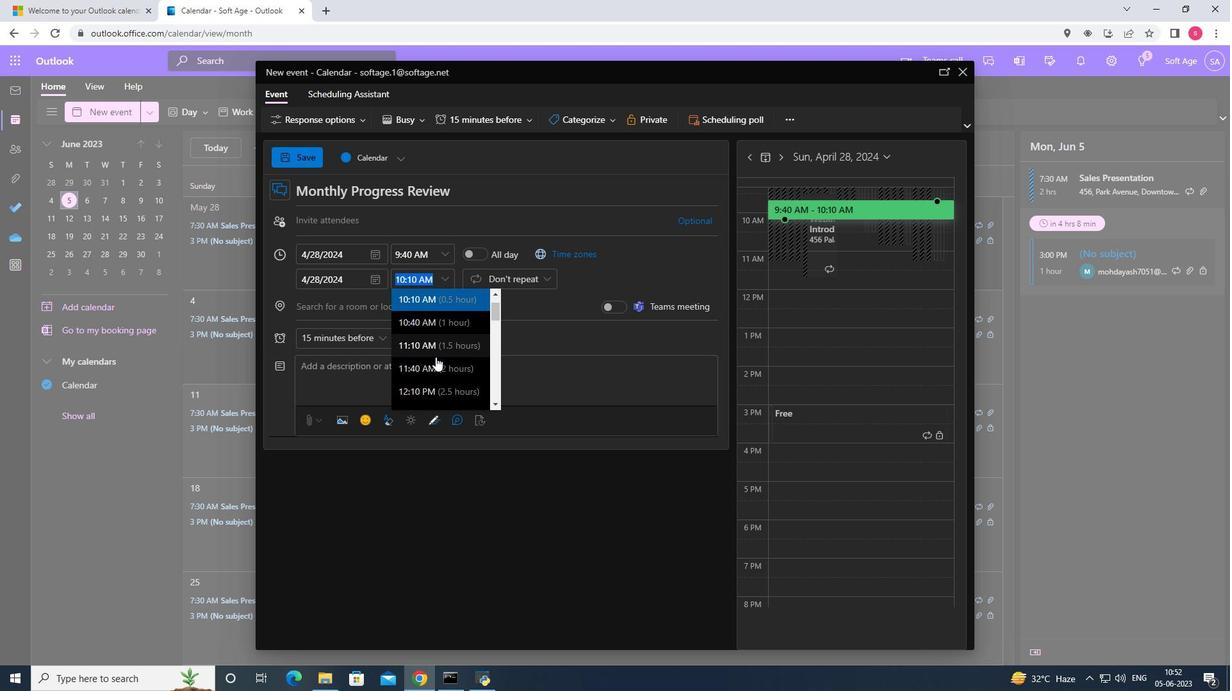 
Action: Mouse pressed left at (432, 370)
Screenshot: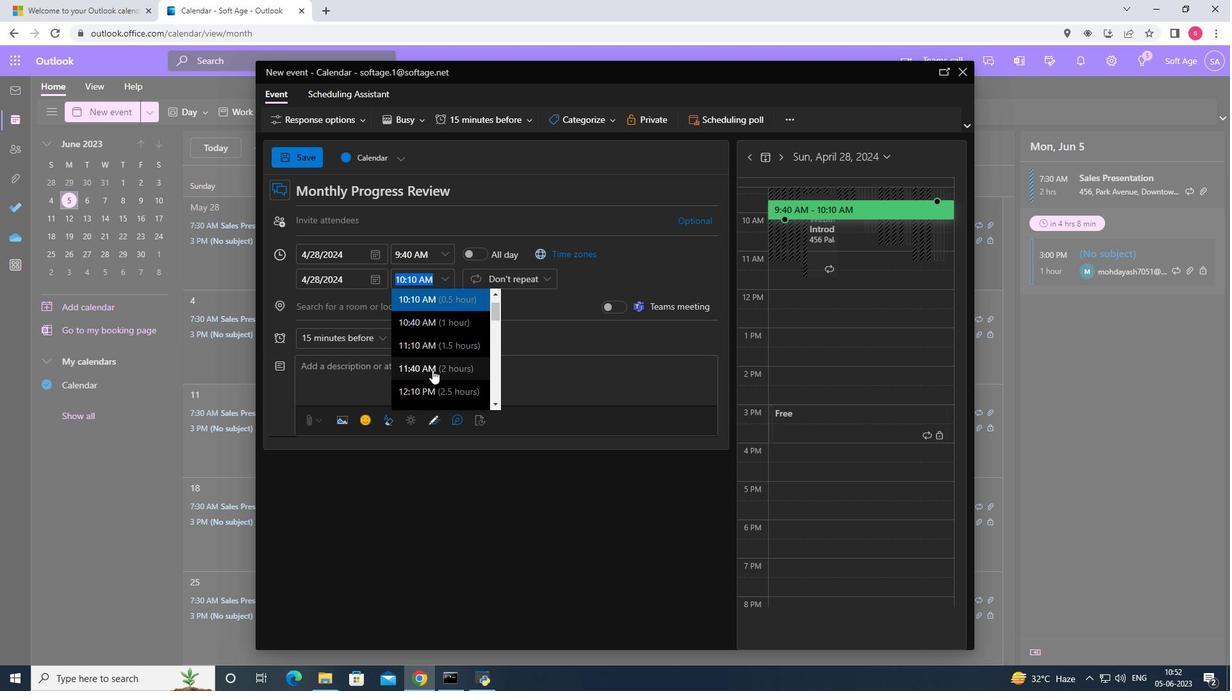 
Action: Mouse moved to (417, 375)
Screenshot: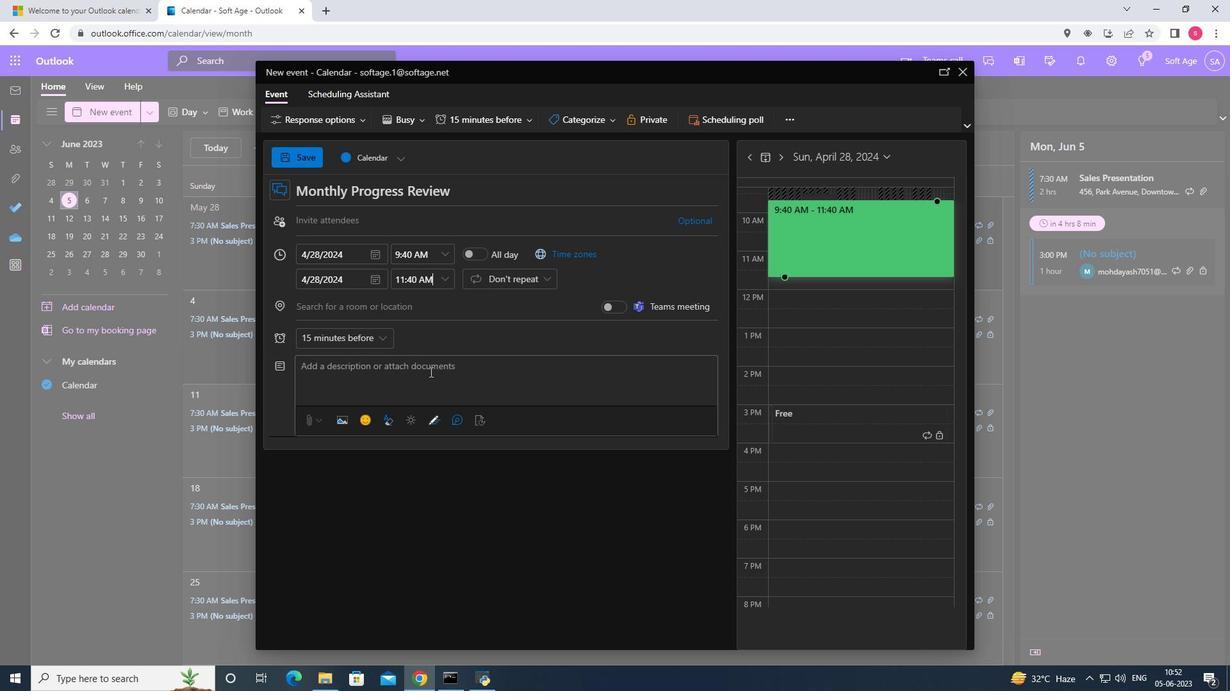 
Action: Mouse pressed left at (417, 375)
Screenshot: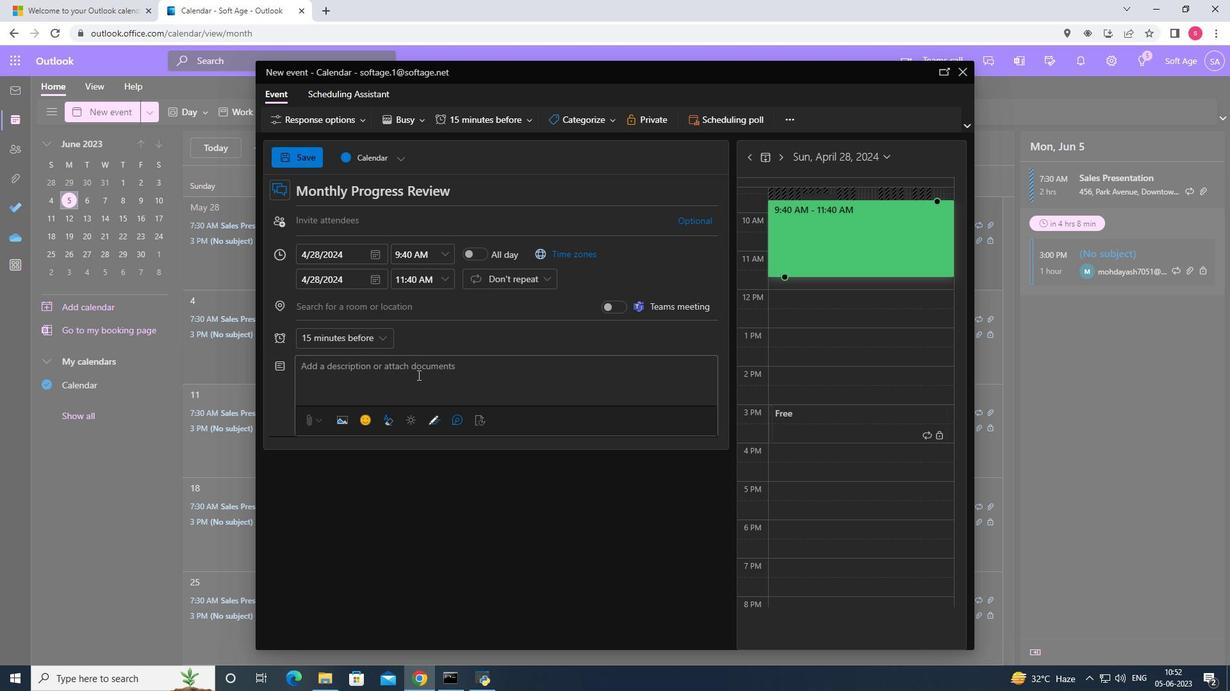 
Action: Key pressed <Key.shift>The<Key.space><Key.shift><Key.shift><Key.shift><Key.shift><Key.shift><Key.shift><Key.shift><Key.shift><Key.shift><Key.shift><Key.shift><Key.shift><Key.shift><Key.shift><Key.shift><Key.shift><Key.shift>AGM<Key.space>will<Key.space>also<Key.space>serve<Key.space>as<Key.space>a<Key.space>forum<Key.space>for<Key.space>electing<Key.space>process<Key.space>will<Key.space>the<Key.space>organization's<Key.space>
Screenshot: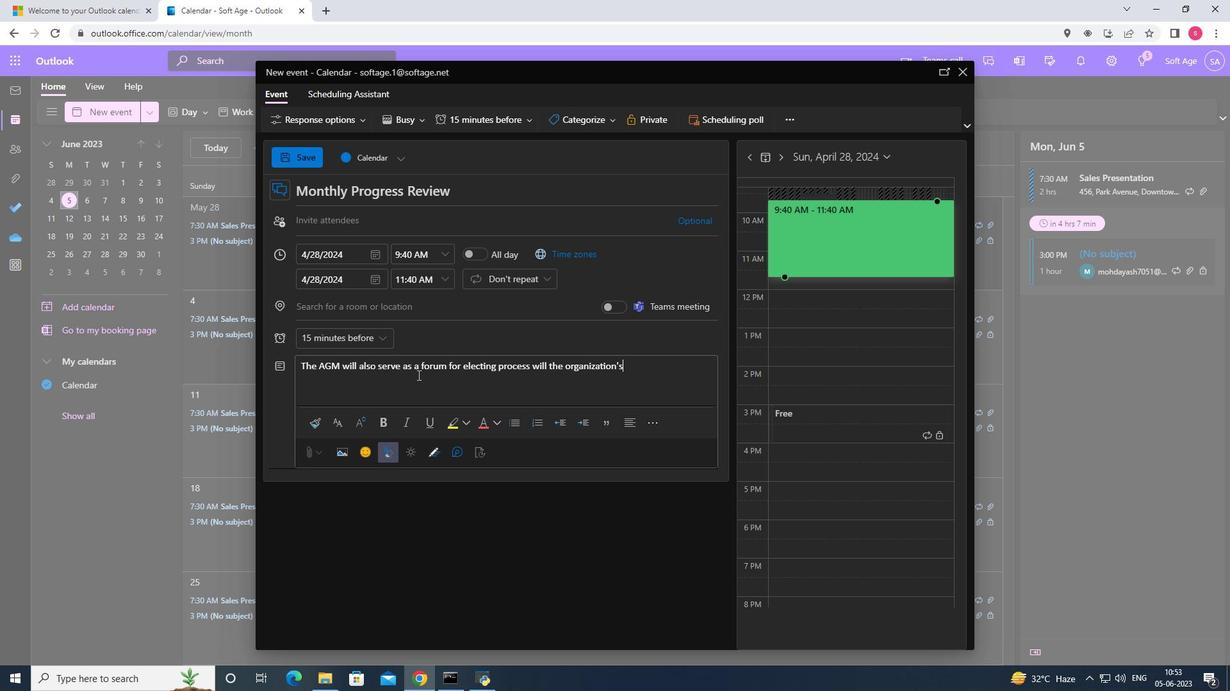 
Action: Mouse moved to (497, 364)
Screenshot: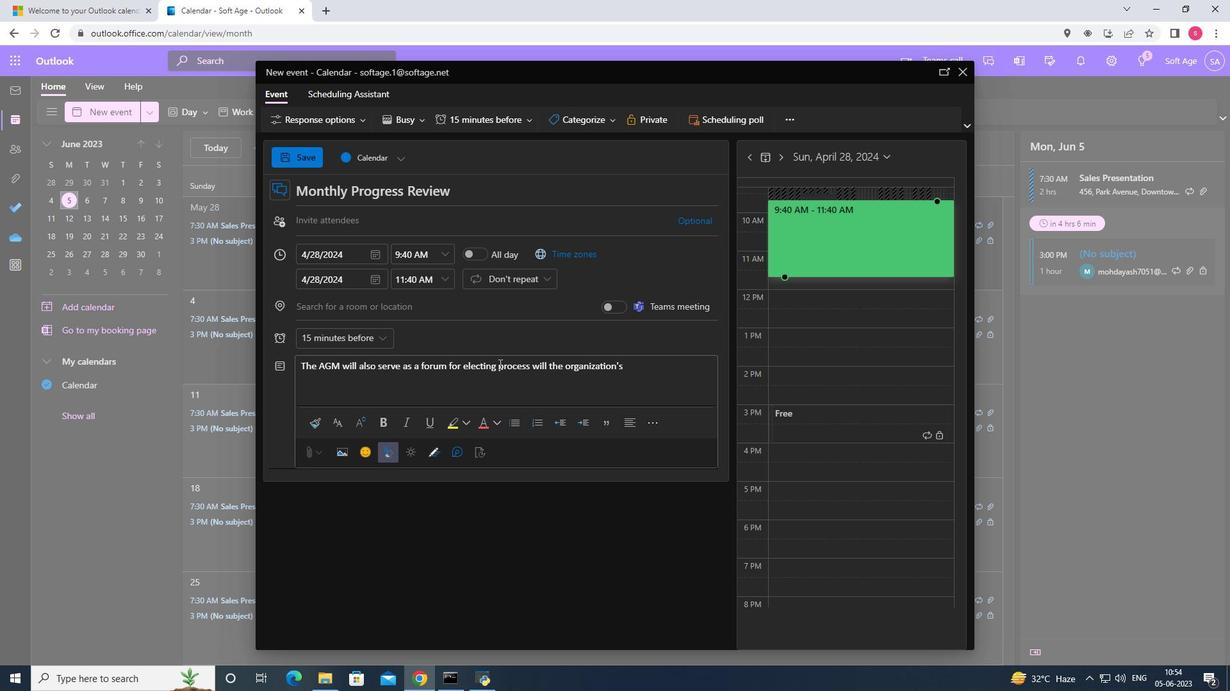 
Action: Mouse pressed left at (497, 364)
Screenshot: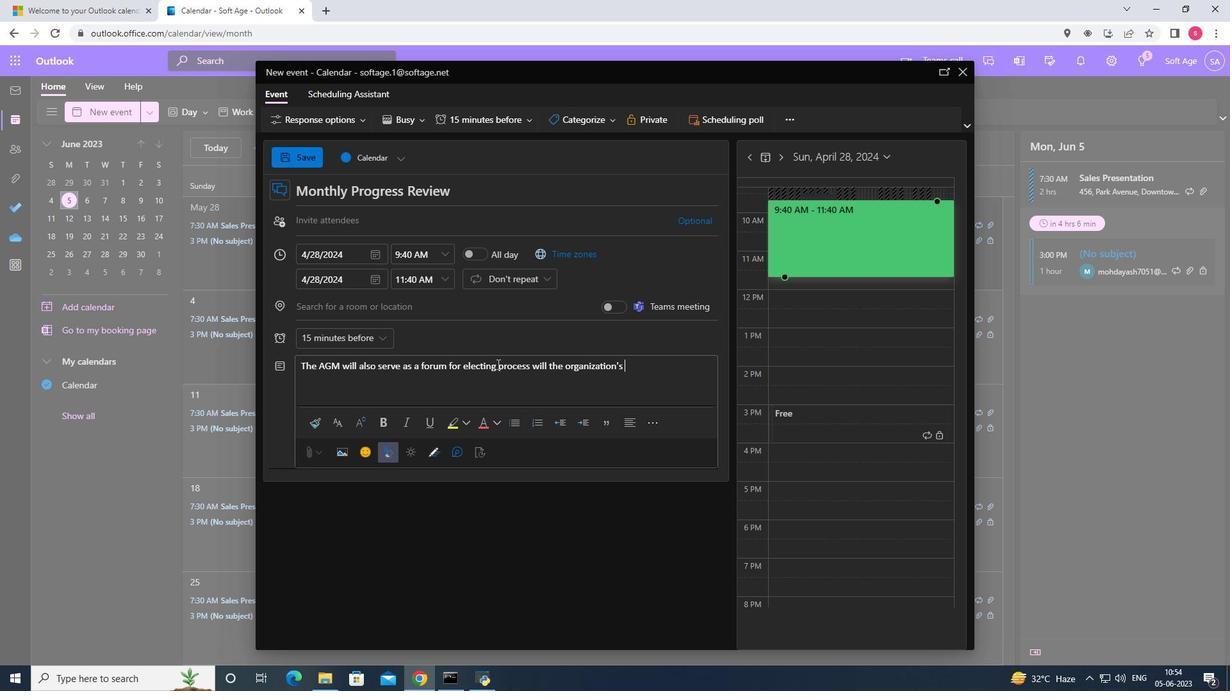 
Action: Mouse moved to (625, 369)
Screenshot: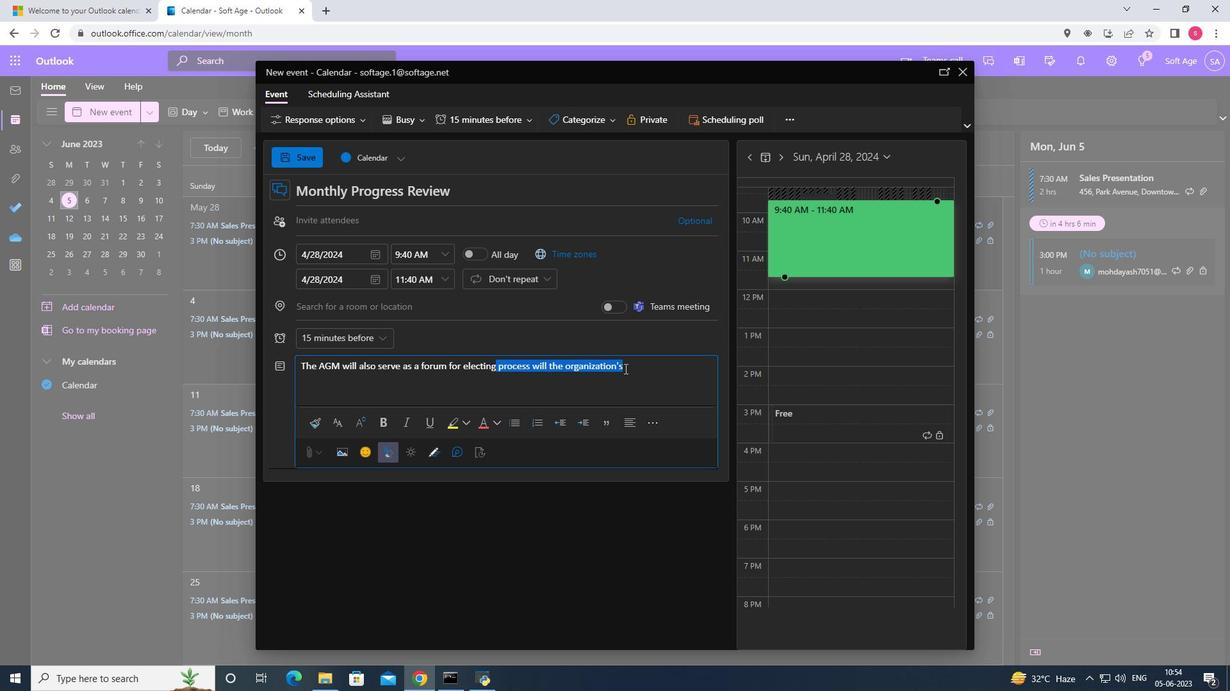 
Action: Key pressed <Key.space>or<Key.space>re-electing<Key.space>boadr<Key.backspace><Key.backspace>rd<Key.space>members<Key.space><Key.backspace>,<Key.space>if<Key.space>applicable,<Key.backspace>.<Key.space>n<Key.backspace><Key.shift><Key.shift><Key.shift><Key.shift>The<Key.space>election<Key.space>process<Key.space>will<Key.space>the<Key.space><Key.backspace><Key.backspace><Key.backspace><Key.backspace>br<Key.backspace>e<Key.space>conducted<Key.space>in<Key.space>accordance<Key.space>with<Key.space>the<Key.space>organization's<Key.space>bylaws<Key.space>and<Key.space>regulations<Key.space><Key.backspace>,<Key.space>allowing<Key.space>for<Key.space>a<Key.space>fair<Key.space>and<Key.space>democratic<Key.space>repe<Key.backspace>resentation<Key.space>of<Key.space>shareholders'<Key.space>interests.
Screenshot: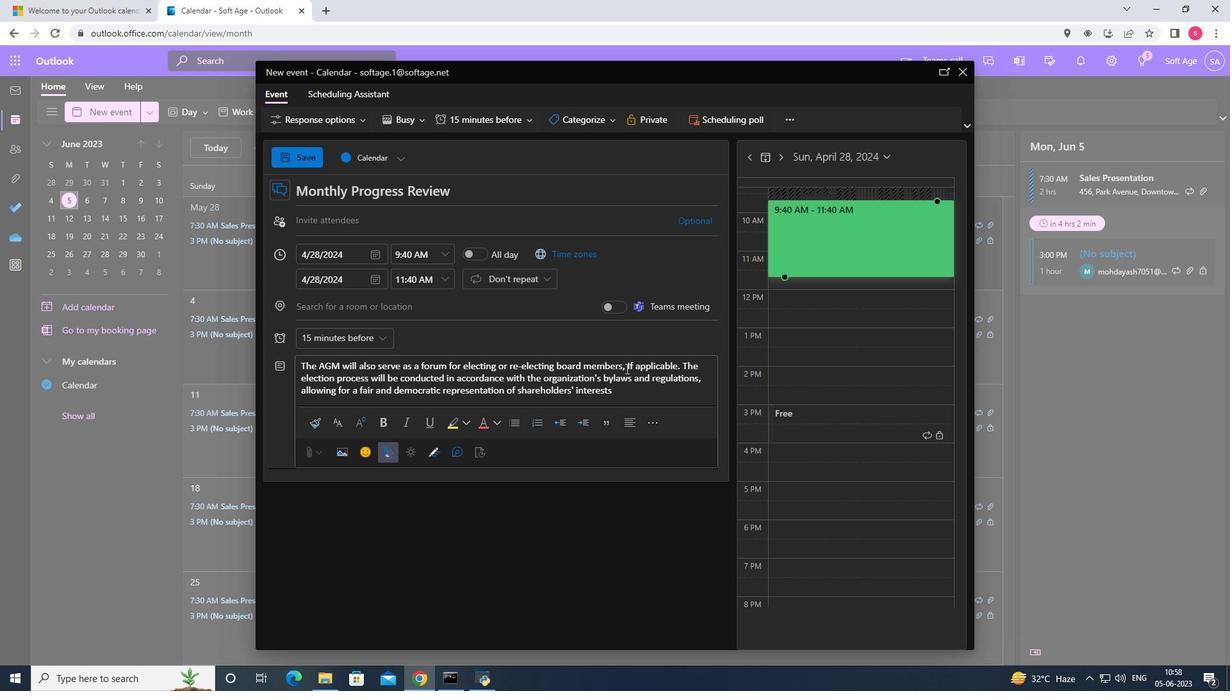 
Action: Mouse moved to (611, 119)
Screenshot: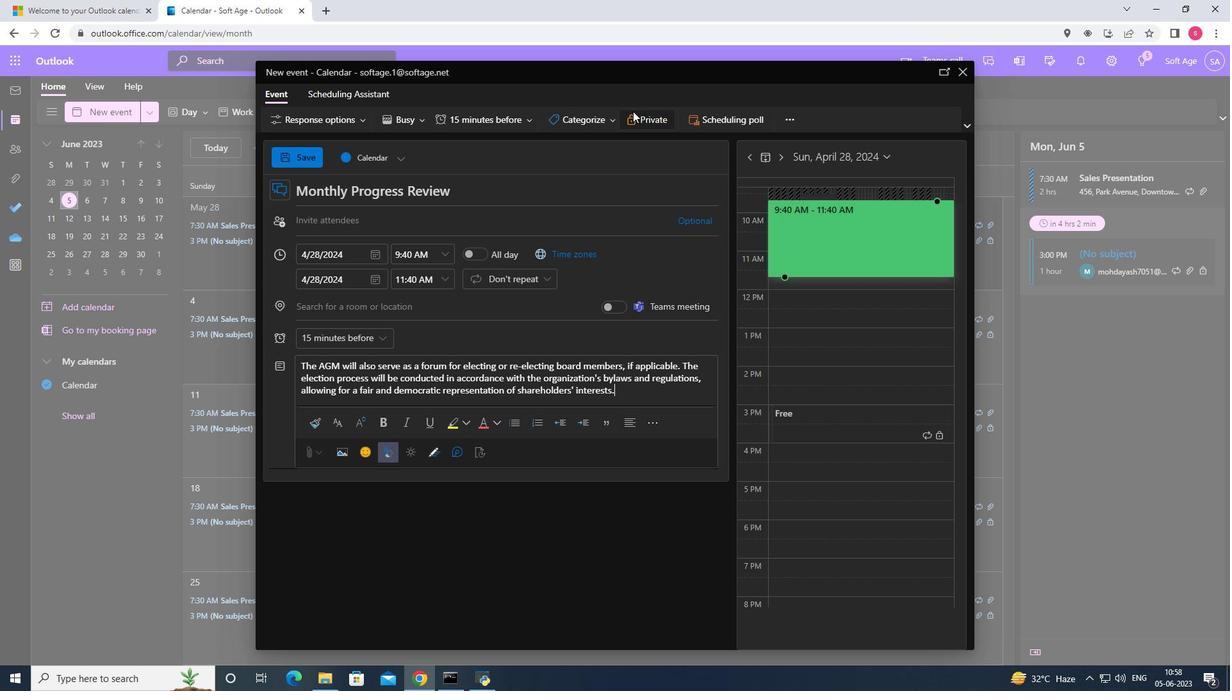 
Action: Mouse pressed left at (611, 119)
Screenshot: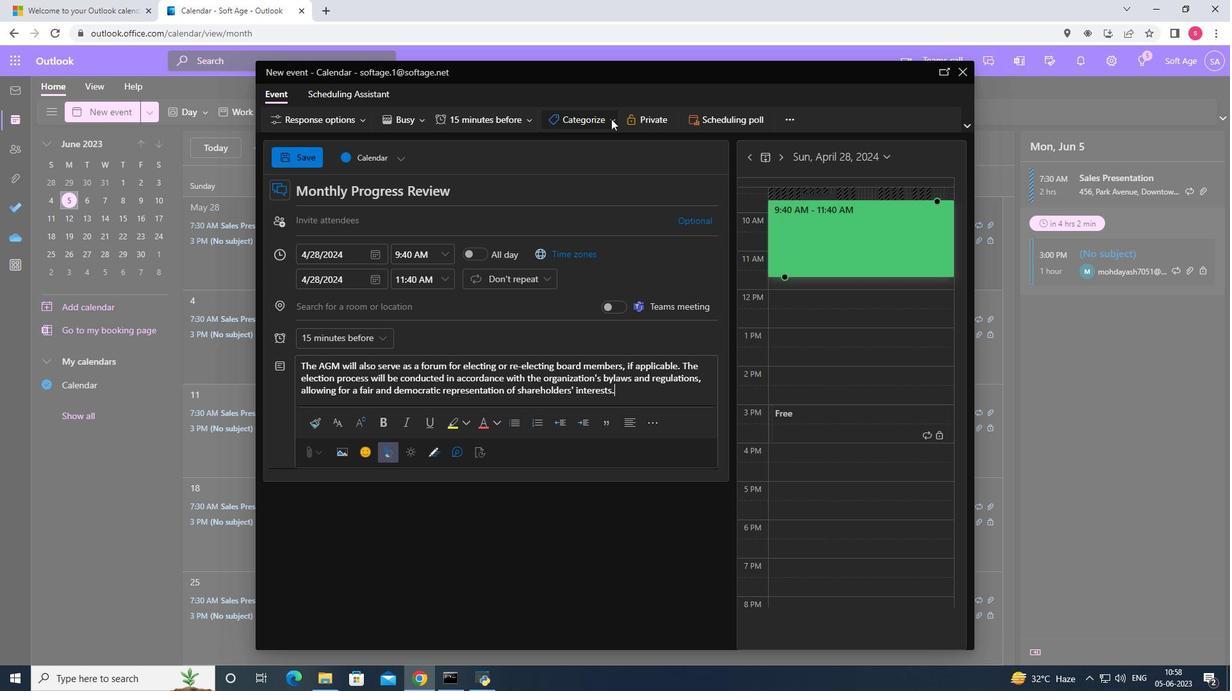 
Action: Mouse moved to (575, 247)
Screenshot: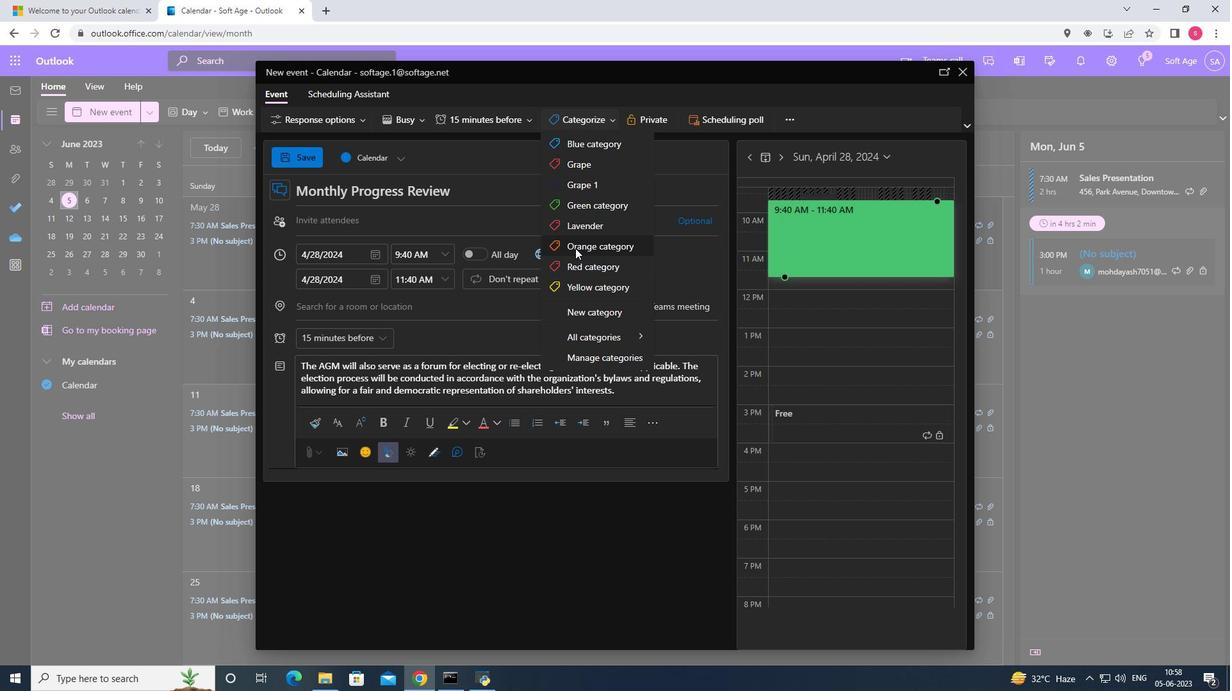 
Action: Mouse pressed left at (575, 247)
Screenshot: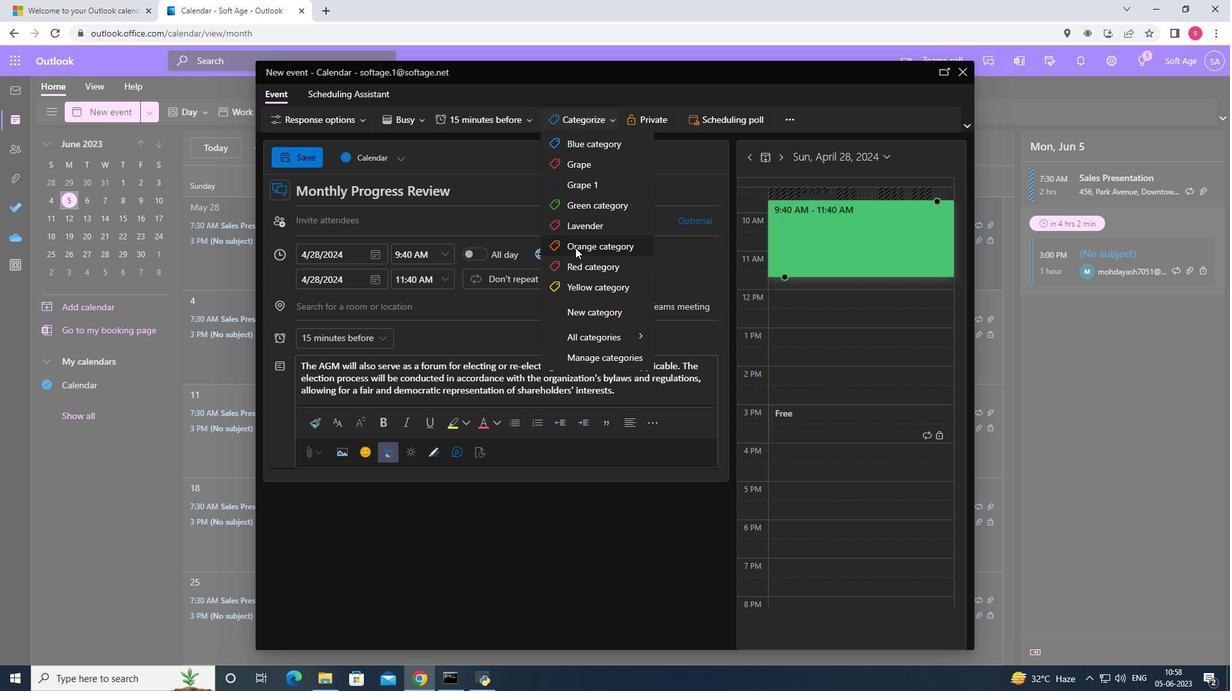 
Action: Mouse moved to (363, 312)
Screenshot: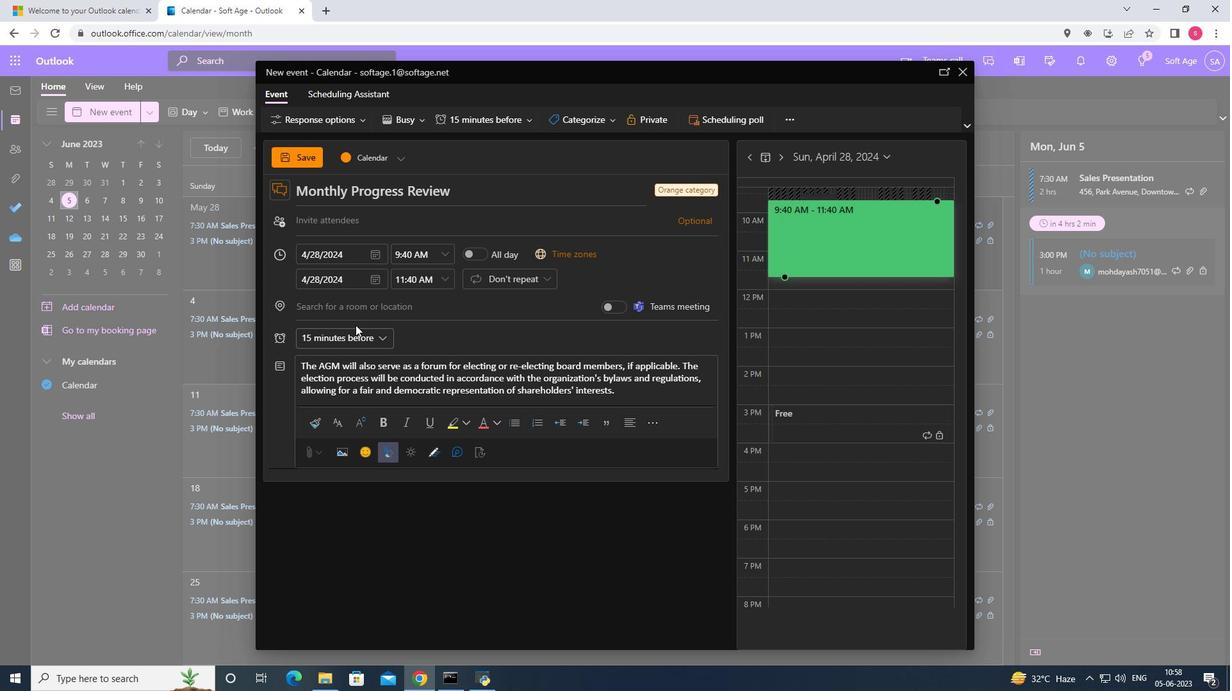 
Action: Mouse pressed left at (363, 312)
Screenshot: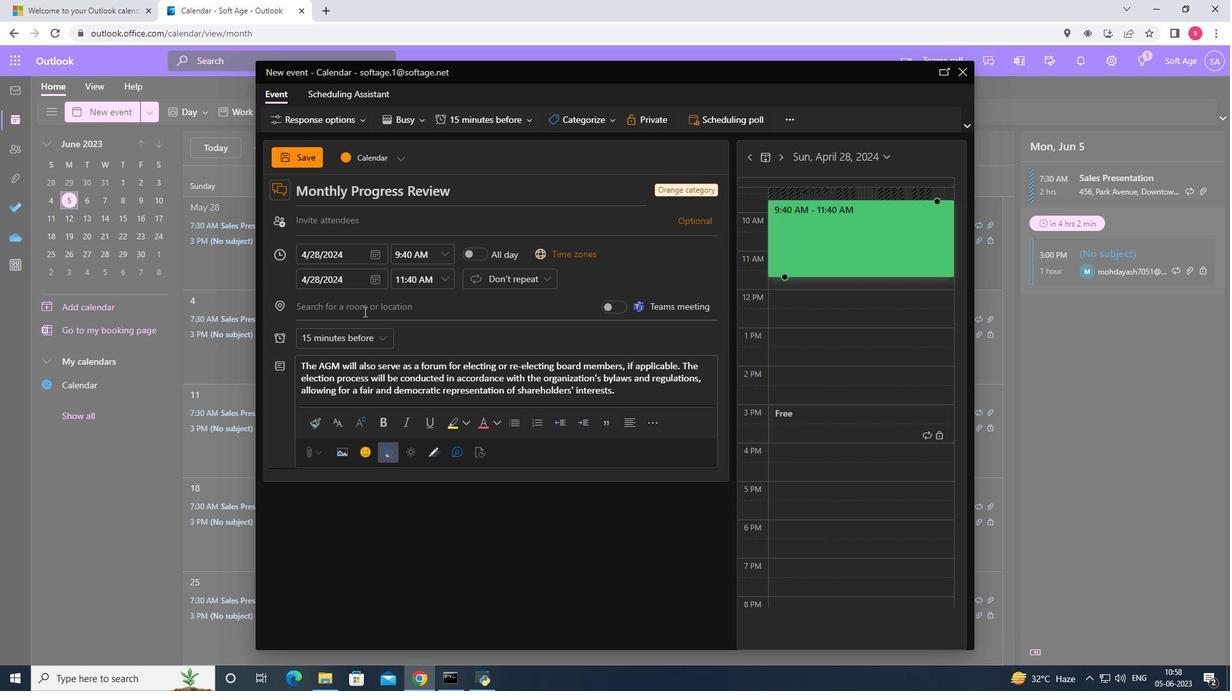 
Action: Key pressed 789<Key.space>c<Key.backspace><Key.shift>Colosseum,<Key.shift>Rome<Key.space><Key.shift_r><Key.shift_r><Key.shift_r><Key.shift_r><Key.shift_r><Key.shift_r><Key.shift_r><Key.shift_r><Key.shift_r><Key.shift_r><Key.shift_r><Key.shift_r><Key.shift_r><Key.shift_r><Key.shift_r><Key.shift_r><Key.shift_r>Italy
Screenshot: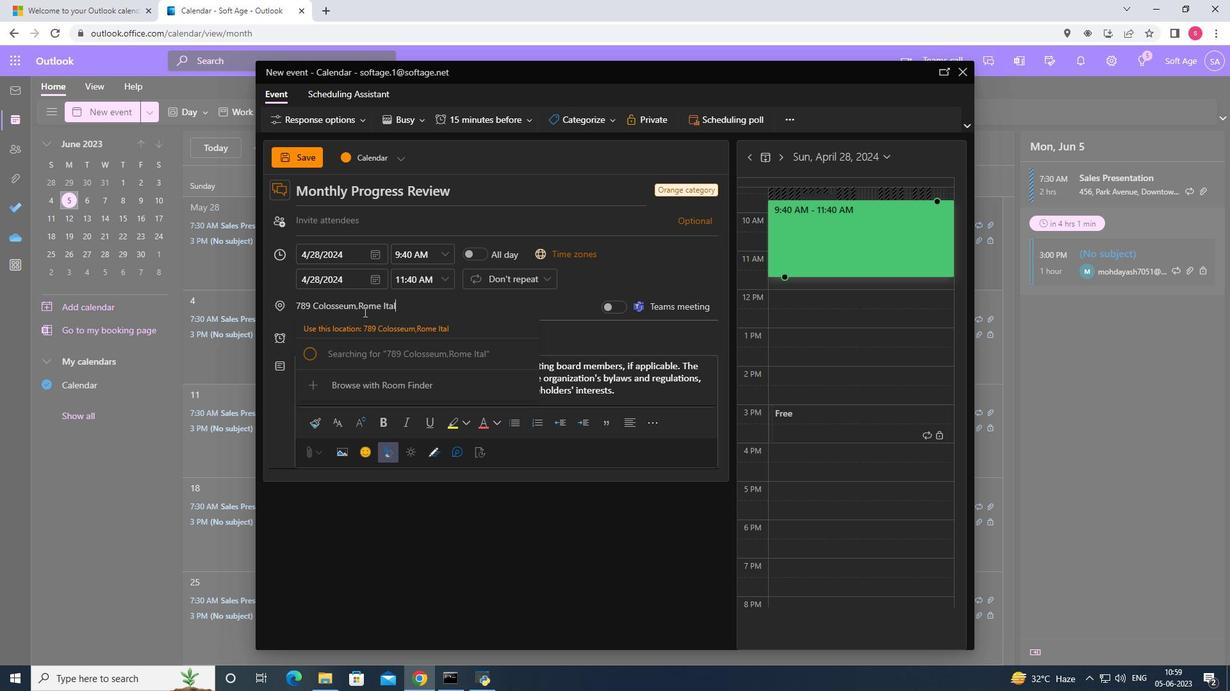 
Action: Mouse moved to (403, 330)
Screenshot: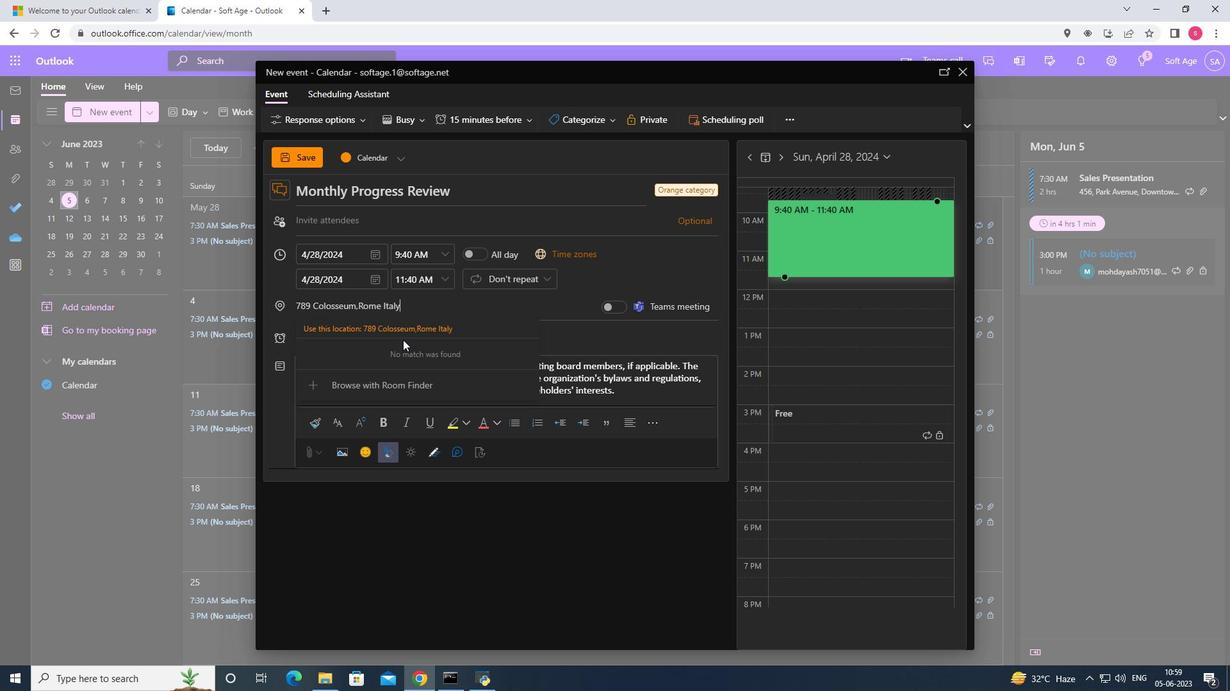 
Action: Mouse pressed left at (403, 330)
Screenshot: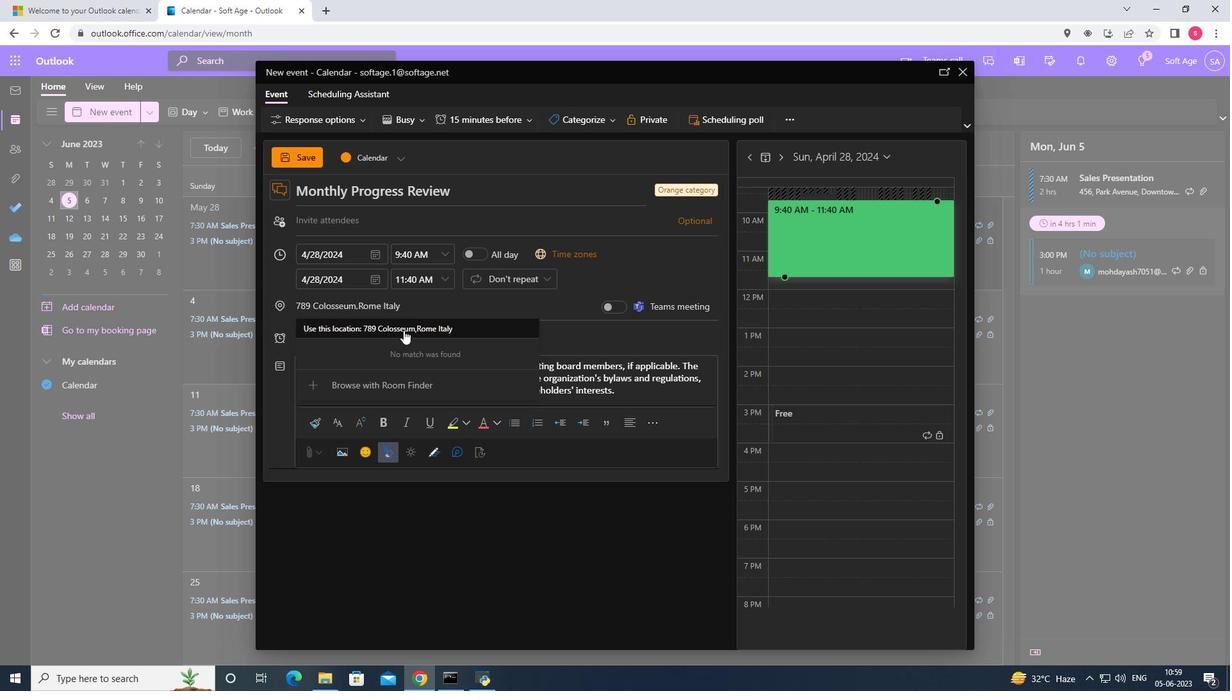 
Action: Mouse moved to (312, 219)
Screenshot: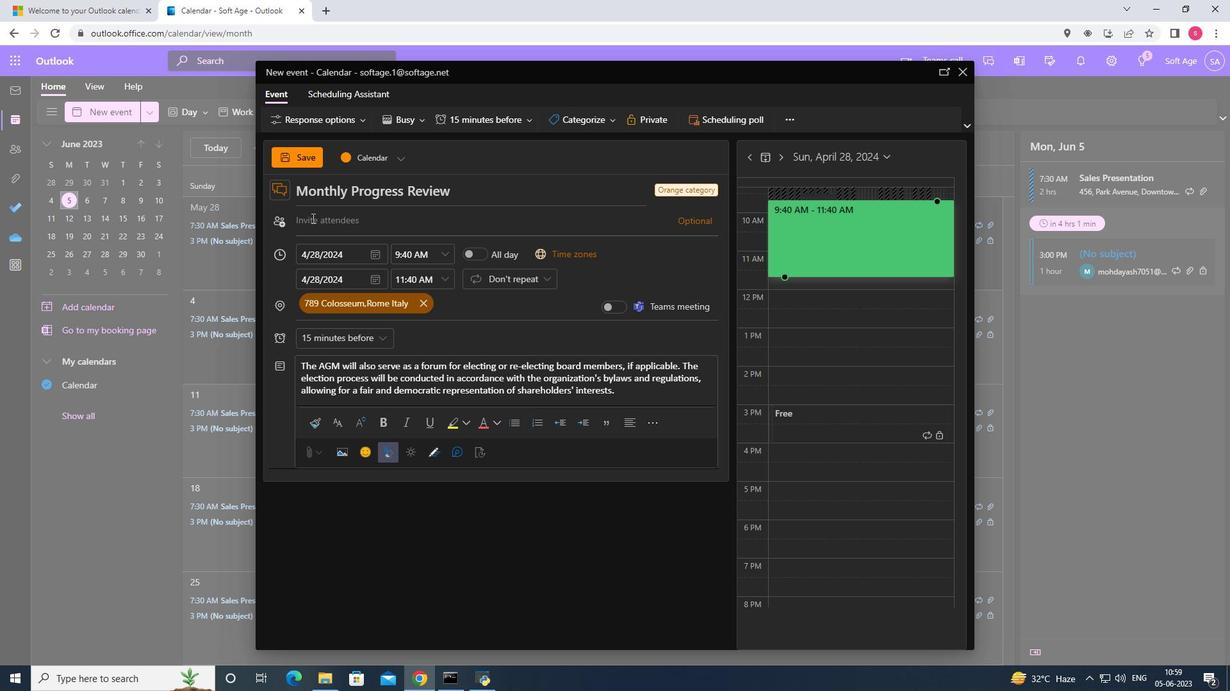 
Action: Mouse pressed left at (312, 219)
Screenshot: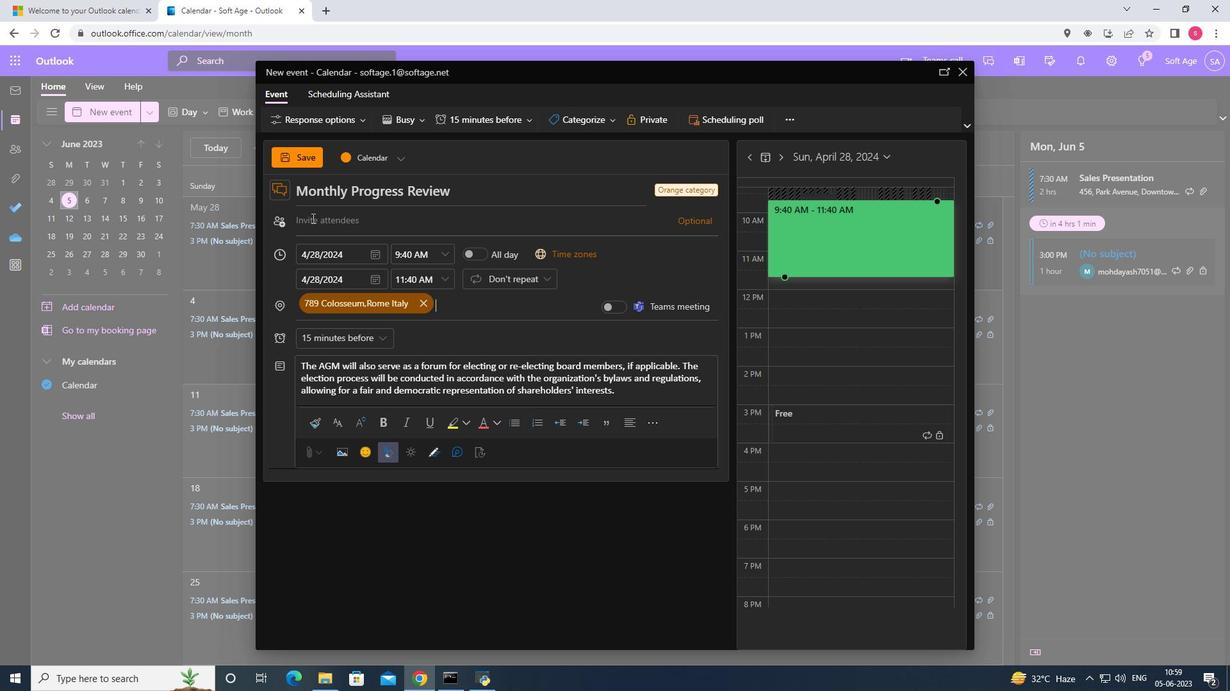 
Action: Key pressed softage.7<Key.shift>@
Screenshot: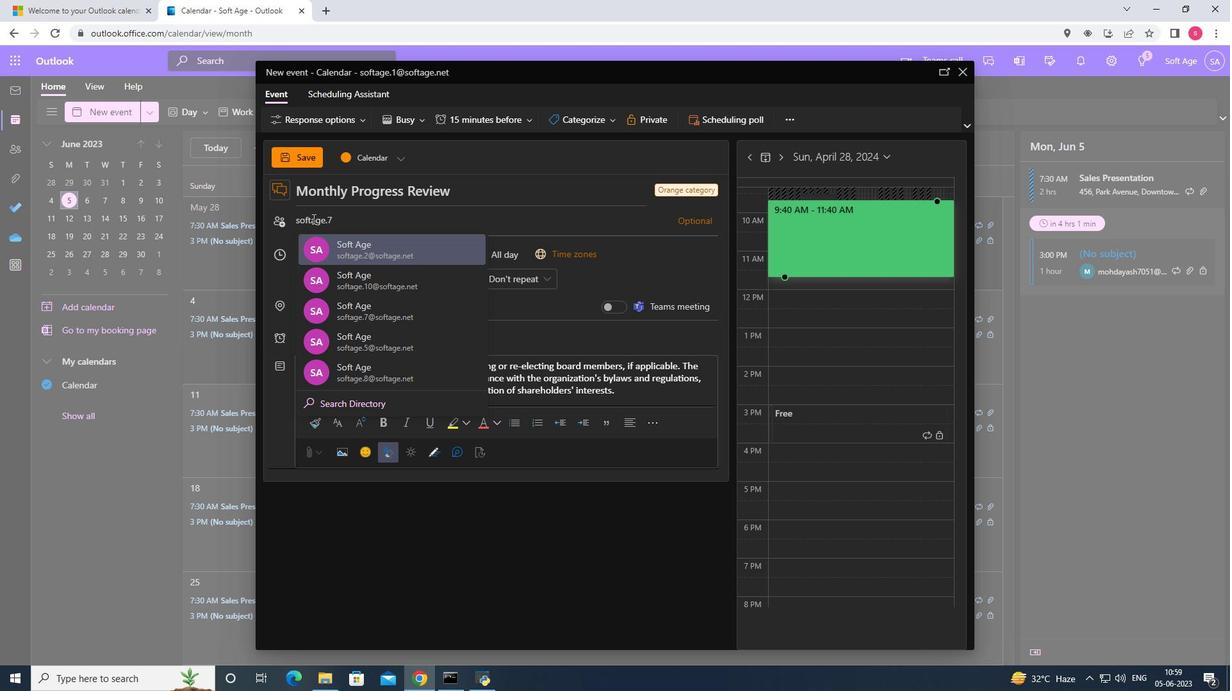 
Action: Mouse moved to (380, 244)
Screenshot: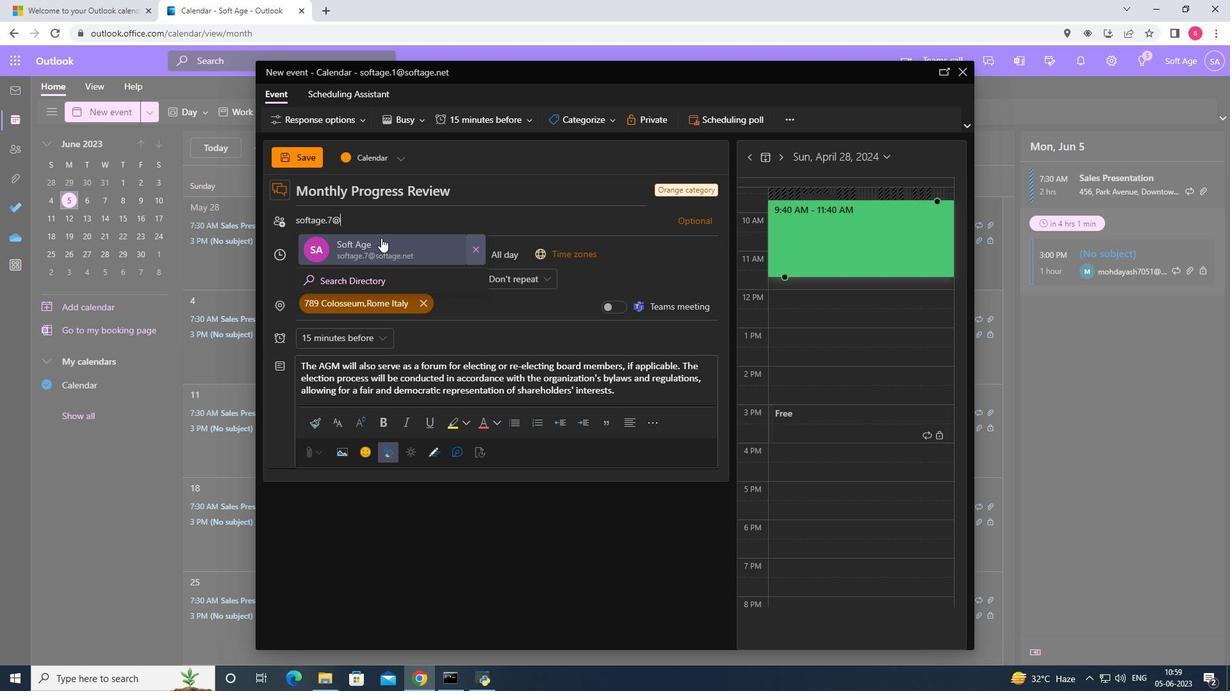 
Action: Mouse pressed left at (380, 244)
Screenshot: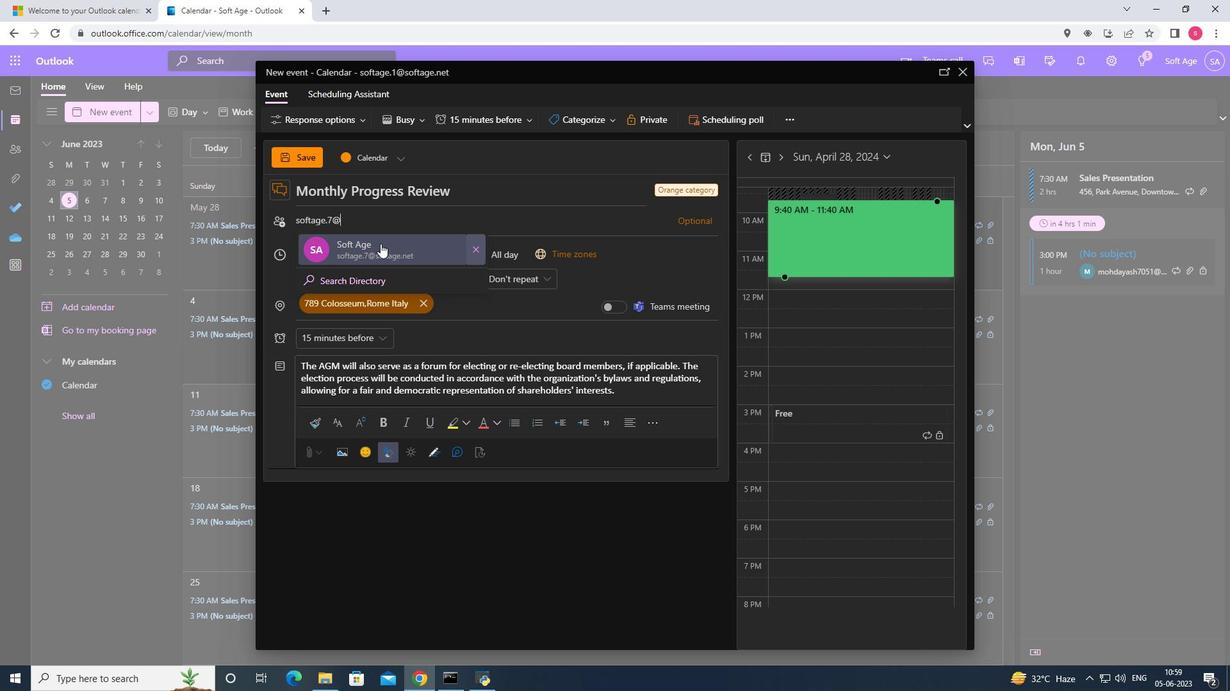 
Action: Key pressed softage.8<Key.shift><Key.shift>@
Screenshot: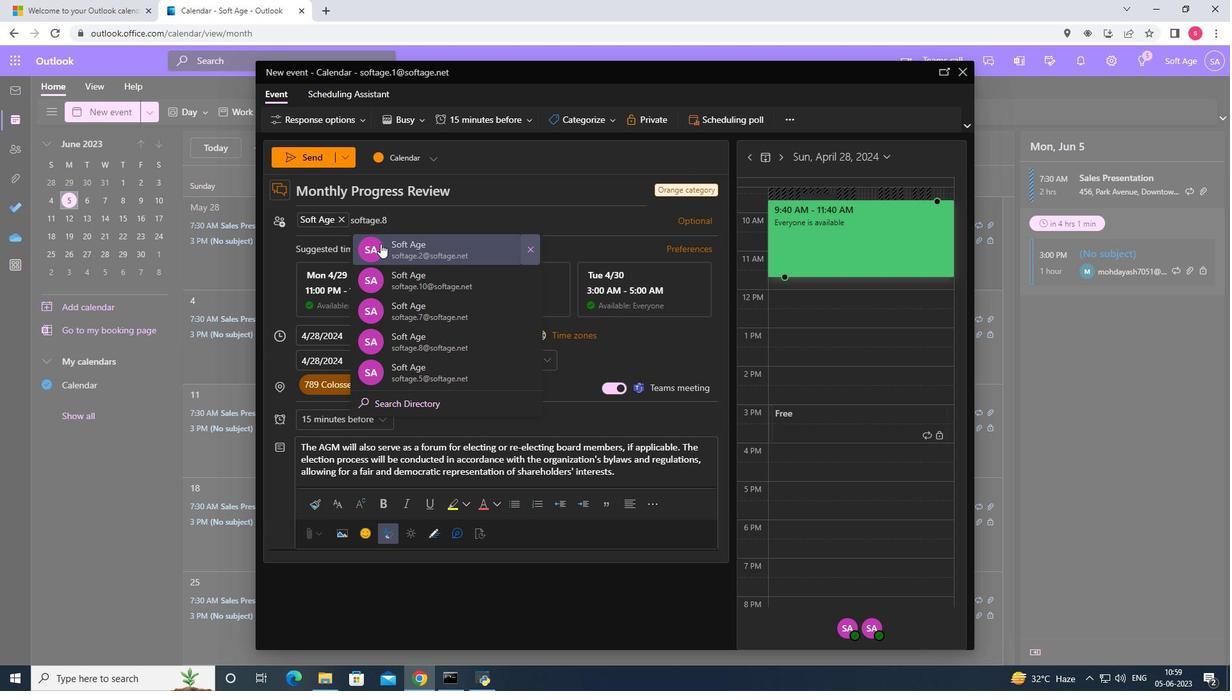 
Action: Mouse pressed left at (380, 244)
Screenshot: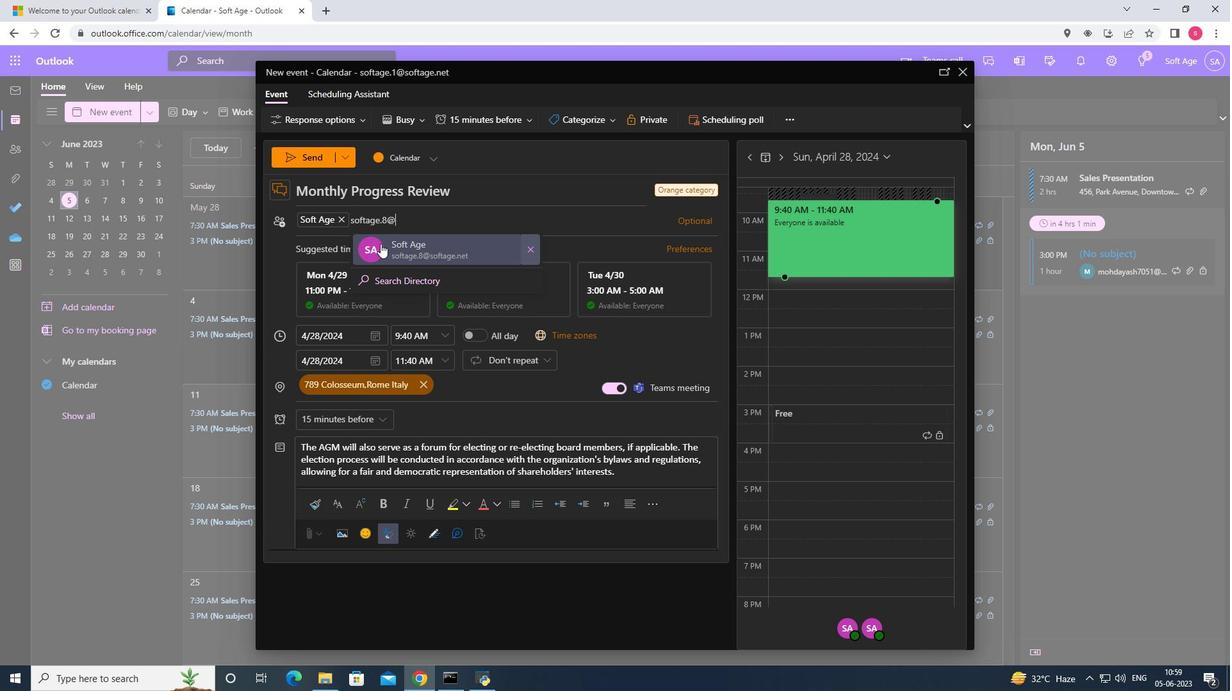 
Action: Mouse moved to (381, 415)
Screenshot: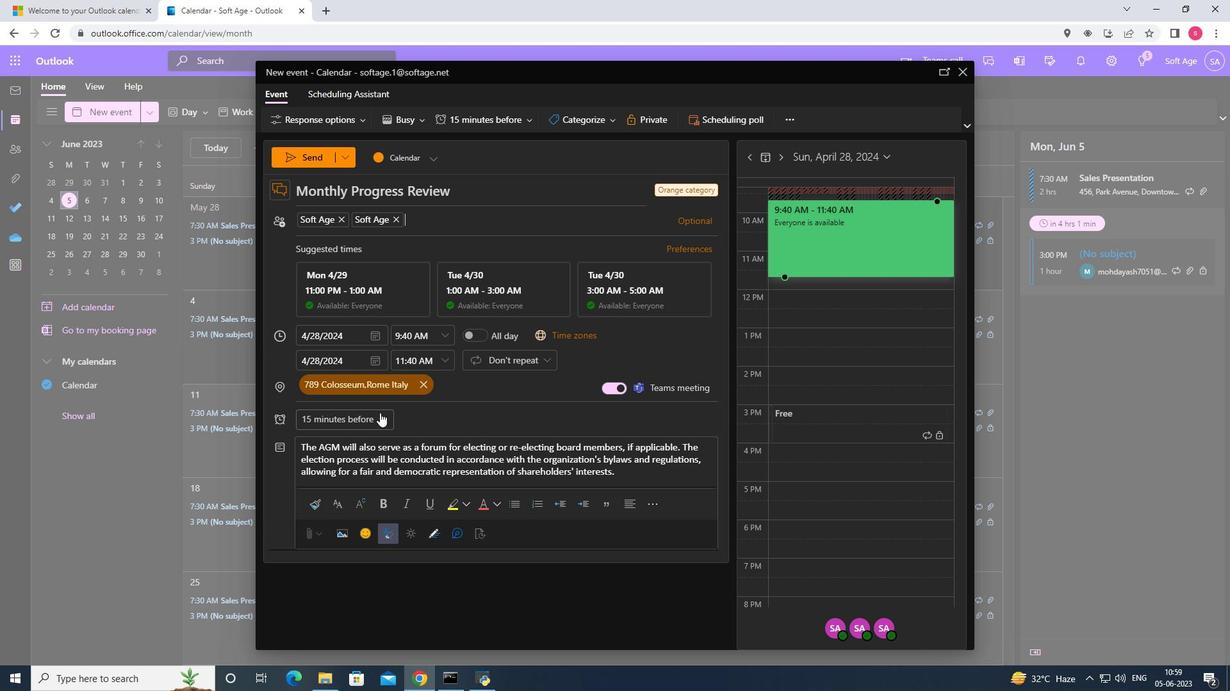 
Action: Mouse pressed left at (381, 415)
Screenshot: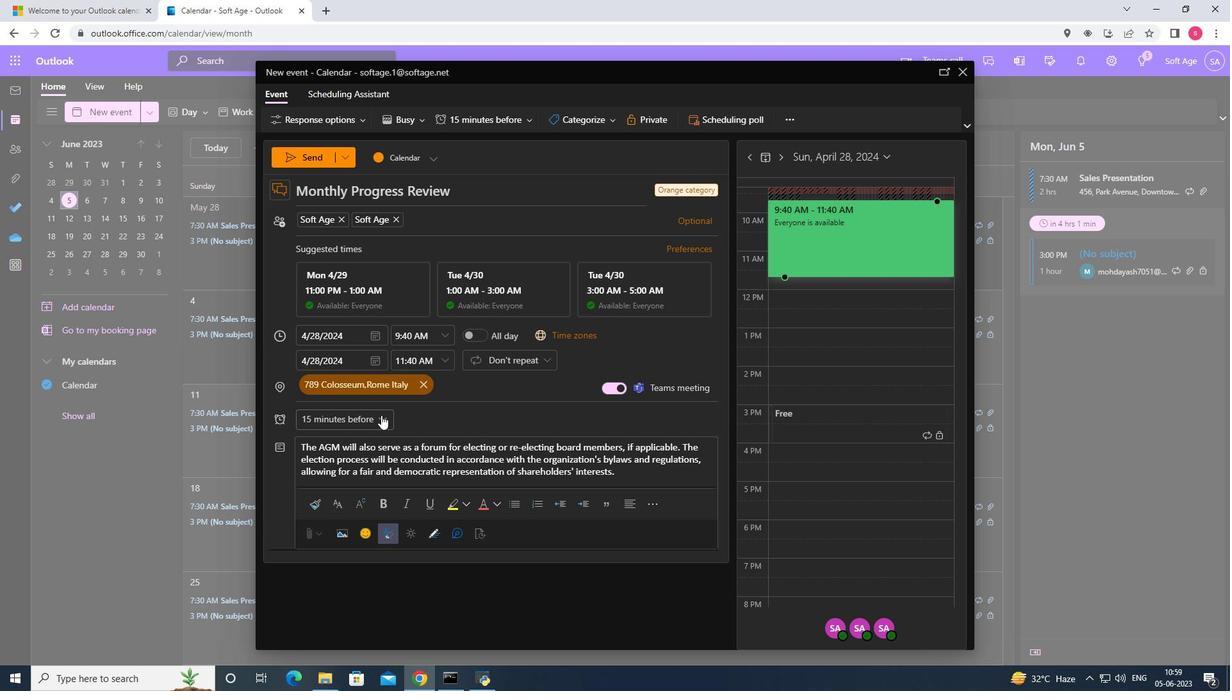 
Action: Mouse moved to (330, 215)
Screenshot: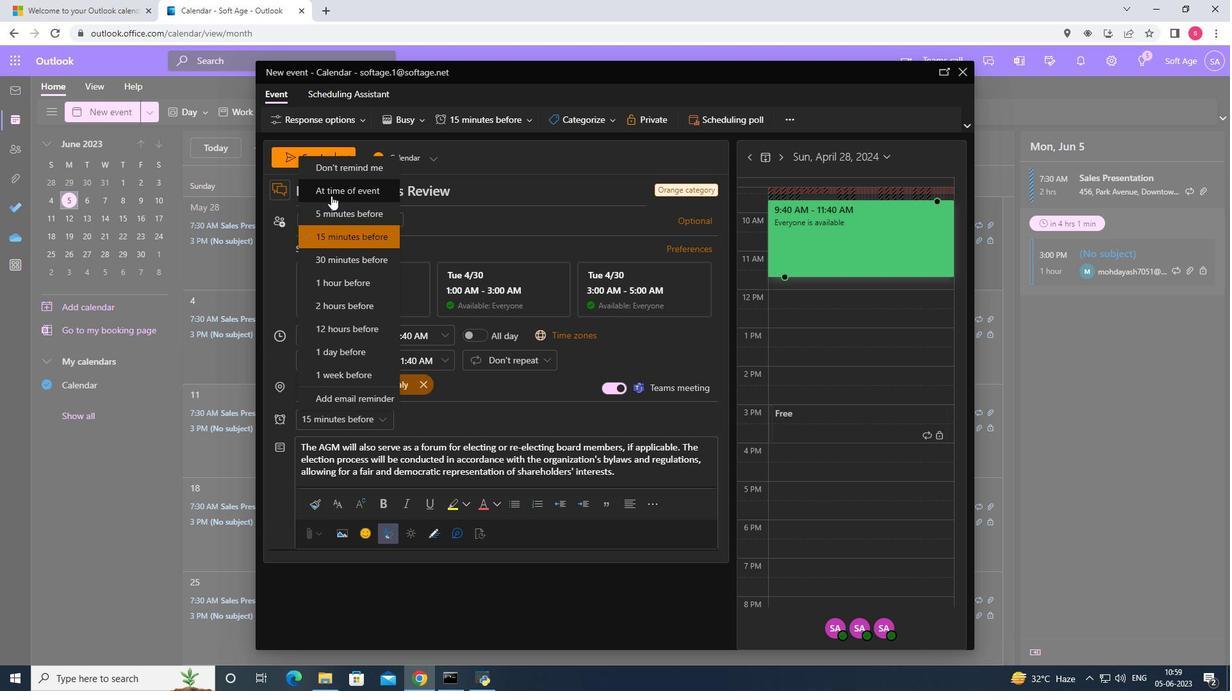 
Action: Mouse pressed left at (330, 215)
Screenshot: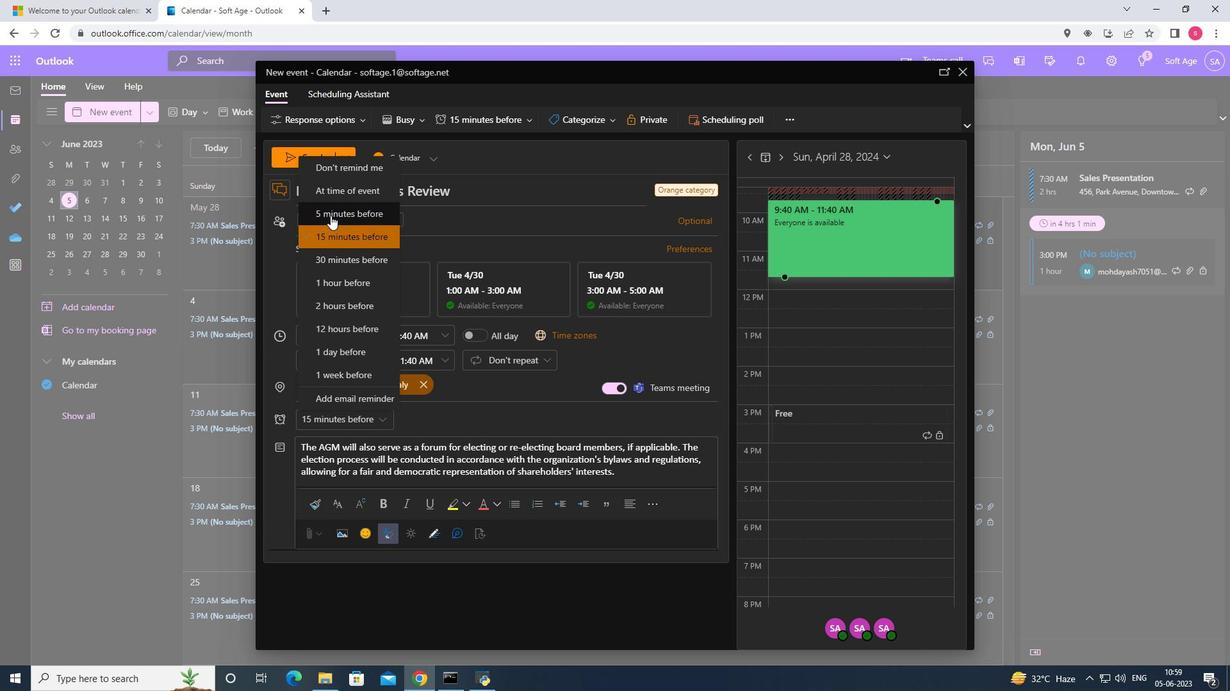 
Action: Mouse moved to (307, 155)
Screenshot: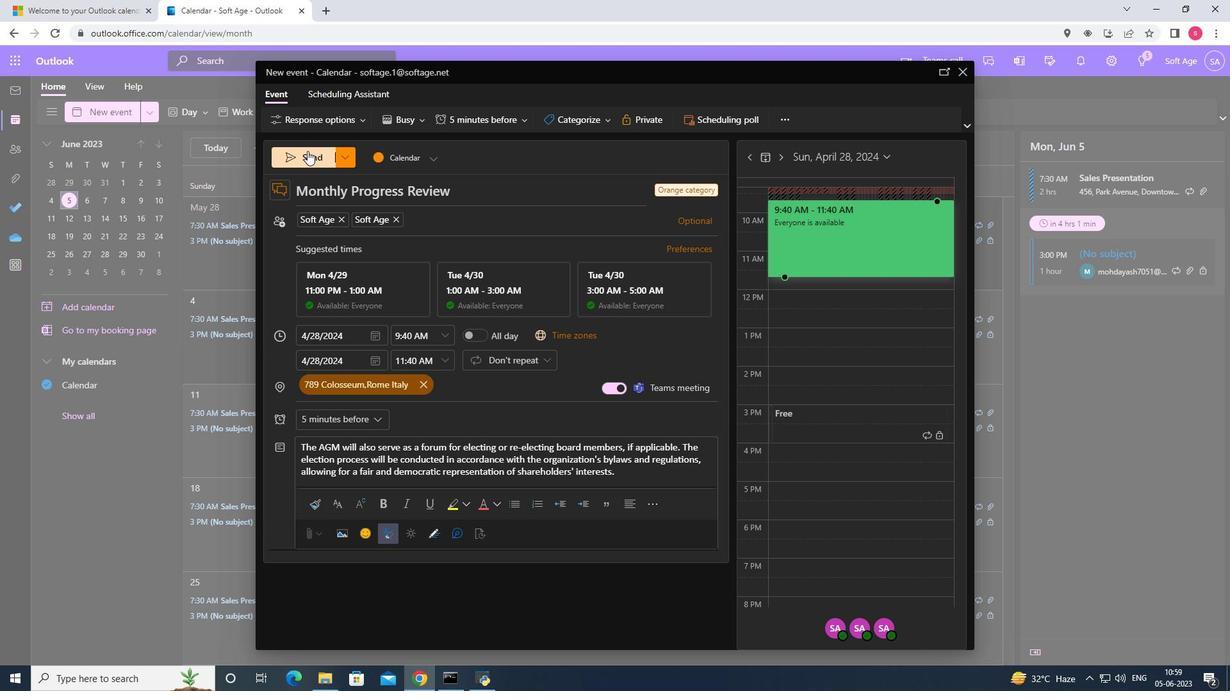 
Action: Mouse pressed left at (307, 155)
Screenshot: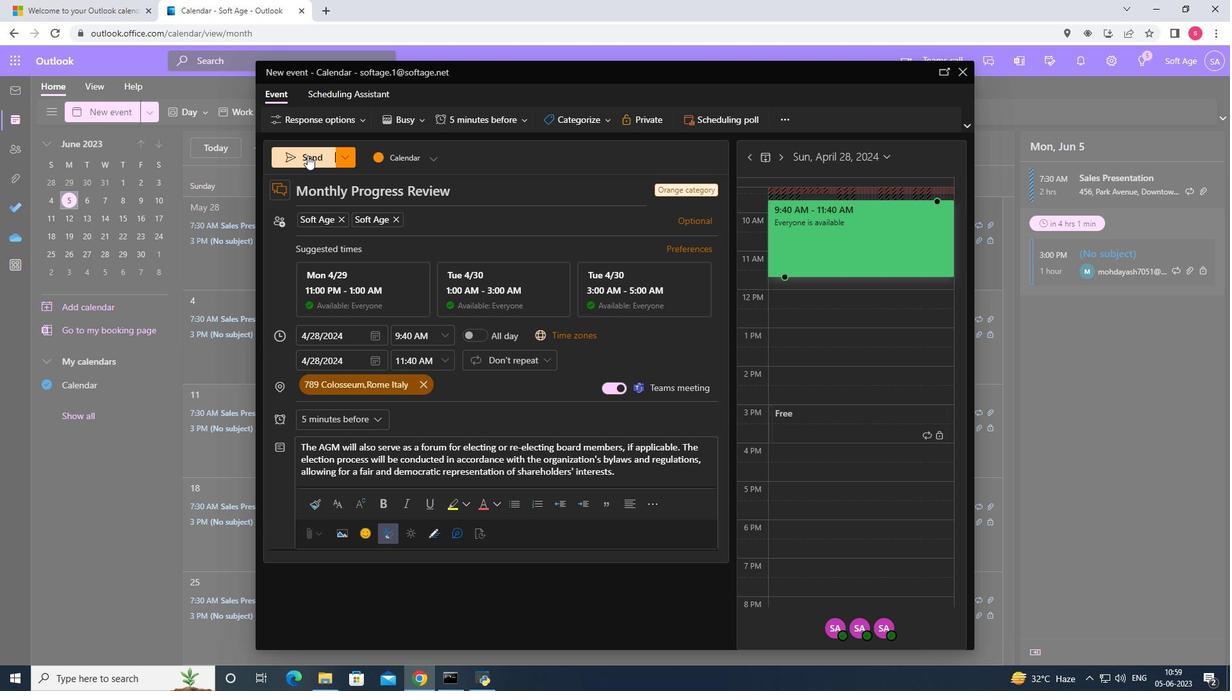 
